 Task: Search one way flight ticket for 5 adults, 1 child, 2 infants in seat and 1 infant on lap in business from Casper: Casper Natrona County International Airport to Gillette: Gillette Campbell County Airport on 5-1-2023. Choice of flights is Southwest. Number of bags: 1 carry on bag. Price is upto 96000. Outbound departure time preference is 20:30.
Action: Mouse moved to (197, 348)
Screenshot: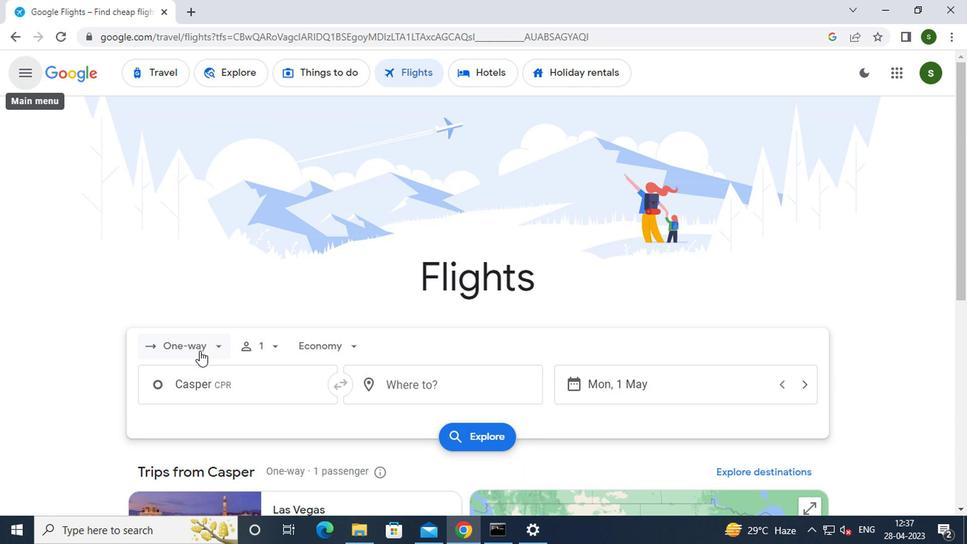 
Action: Mouse pressed left at (197, 348)
Screenshot: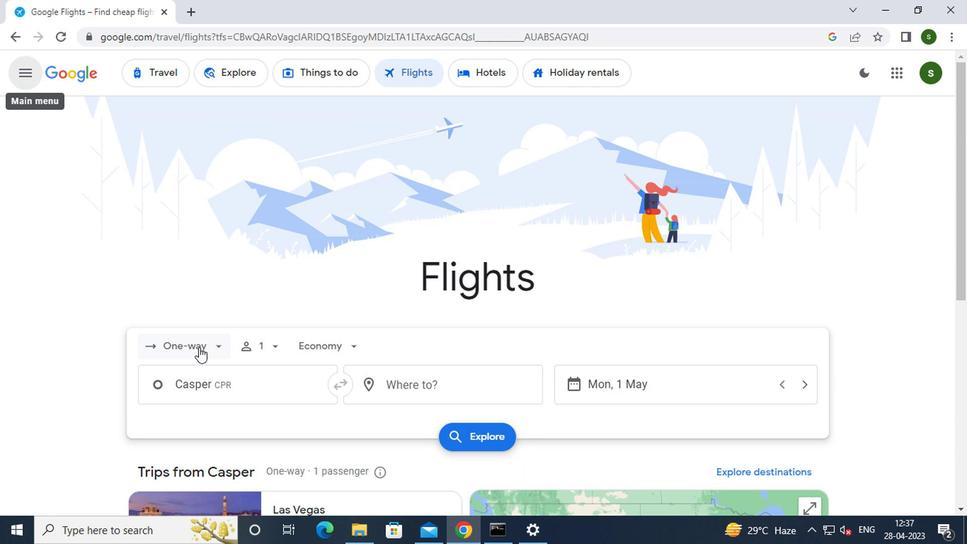 
Action: Mouse moved to (205, 417)
Screenshot: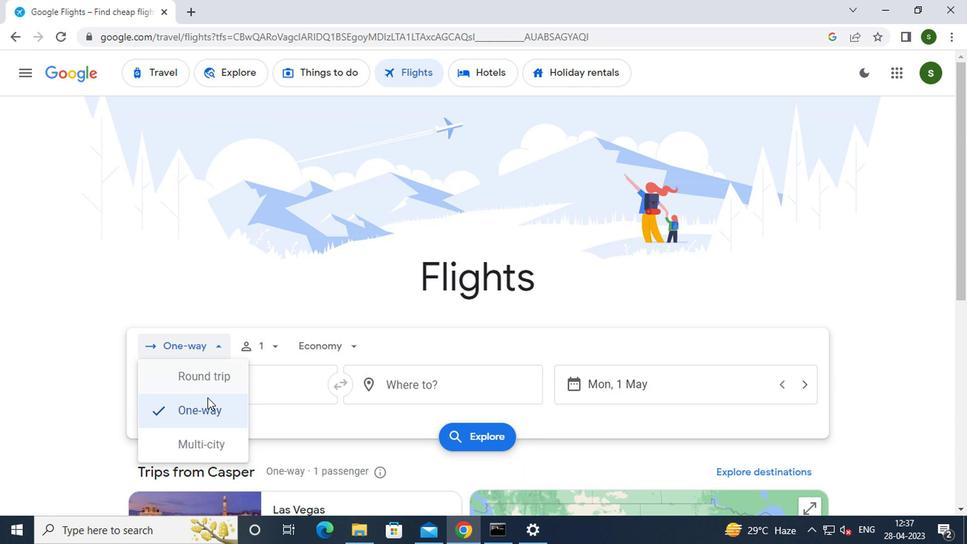 
Action: Mouse pressed left at (205, 417)
Screenshot: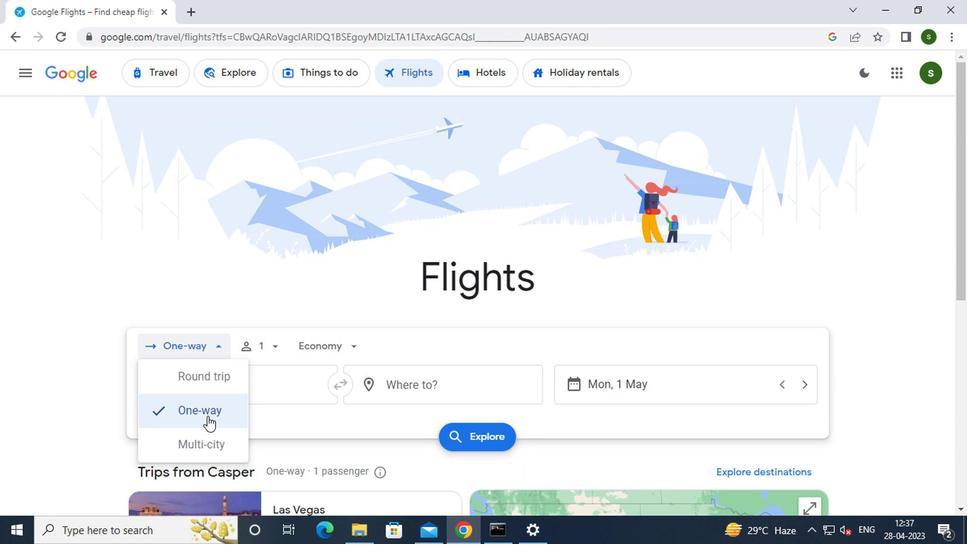 
Action: Mouse moved to (275, 345)
Screenshot: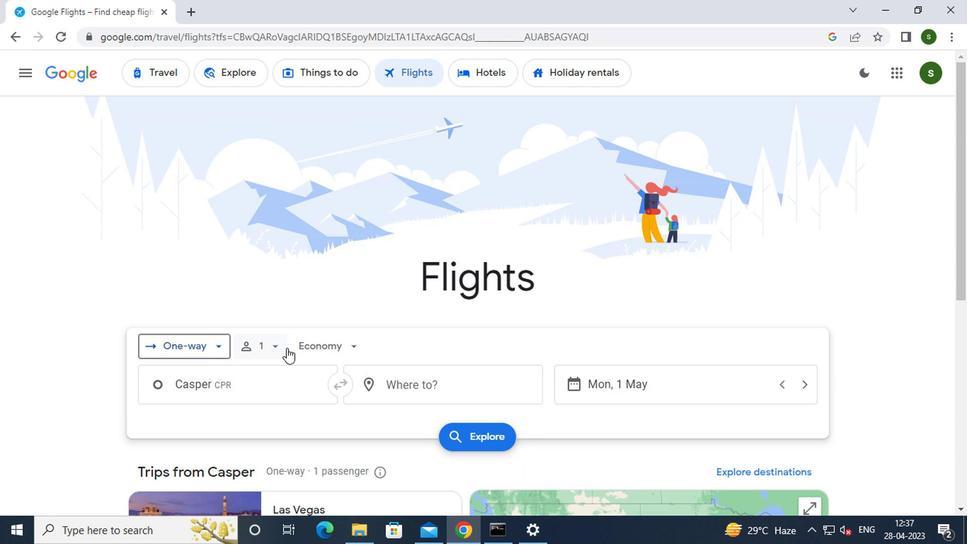 
Action: Mouse pressed left at (275, 345)
Screenshot: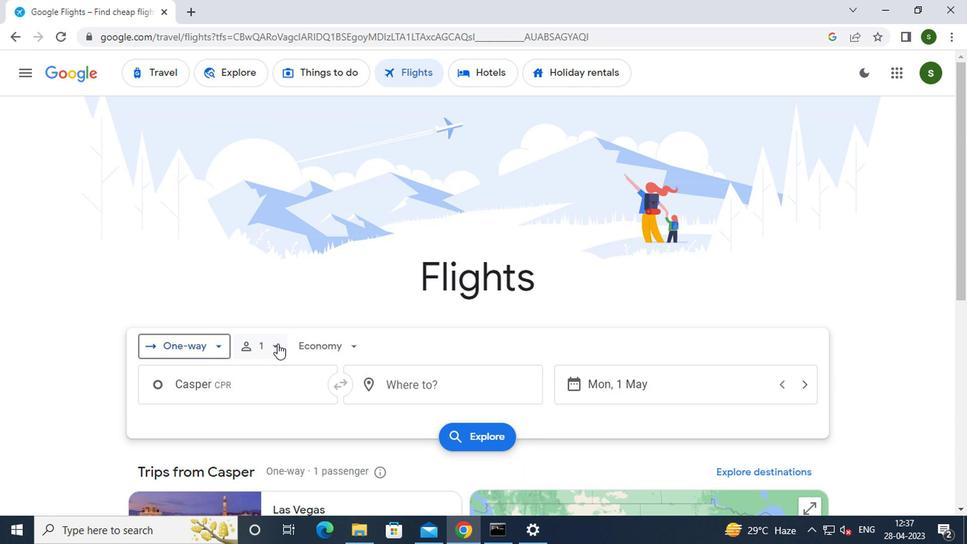 
Action: Mouse moved to (372, 380)
Screenshot: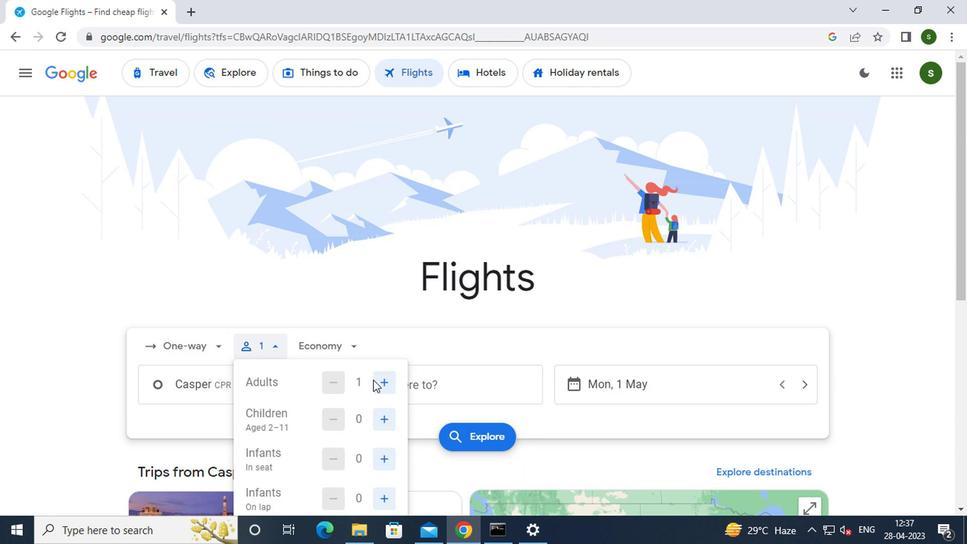 
Action: Mouse pressed left at (372, 380)
Screenshot: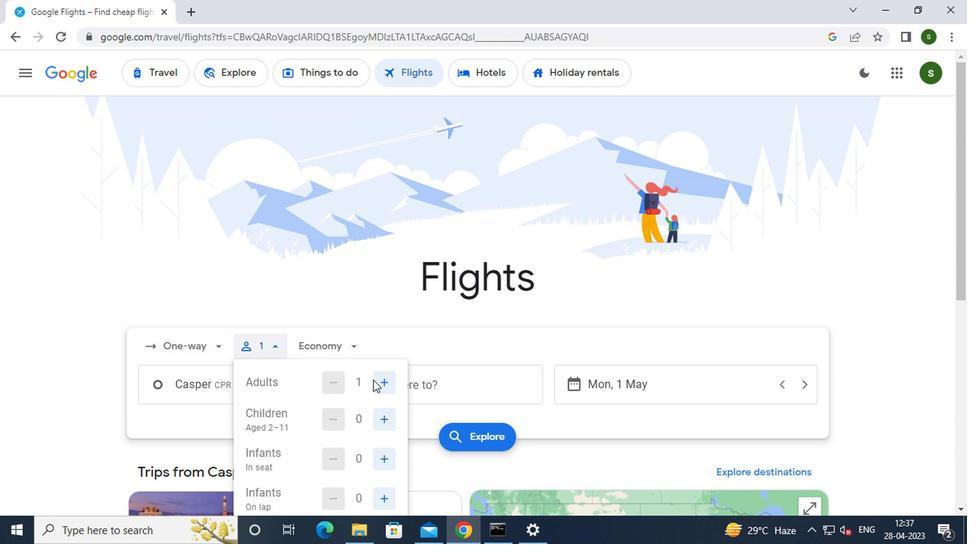 
Action: Mouse moved to (374, 380)
Screenshot: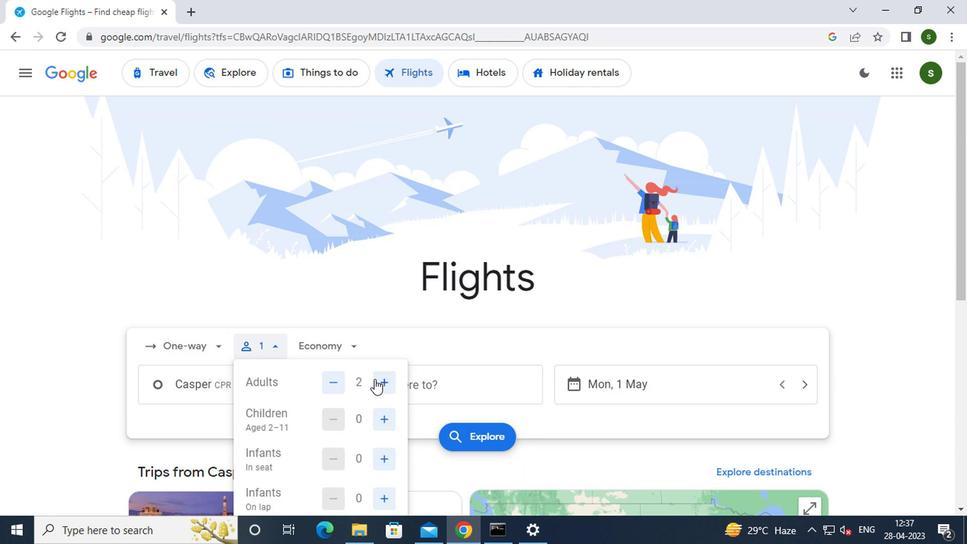 
Action: Mouse pressed left at (374, 380)
Screenshot: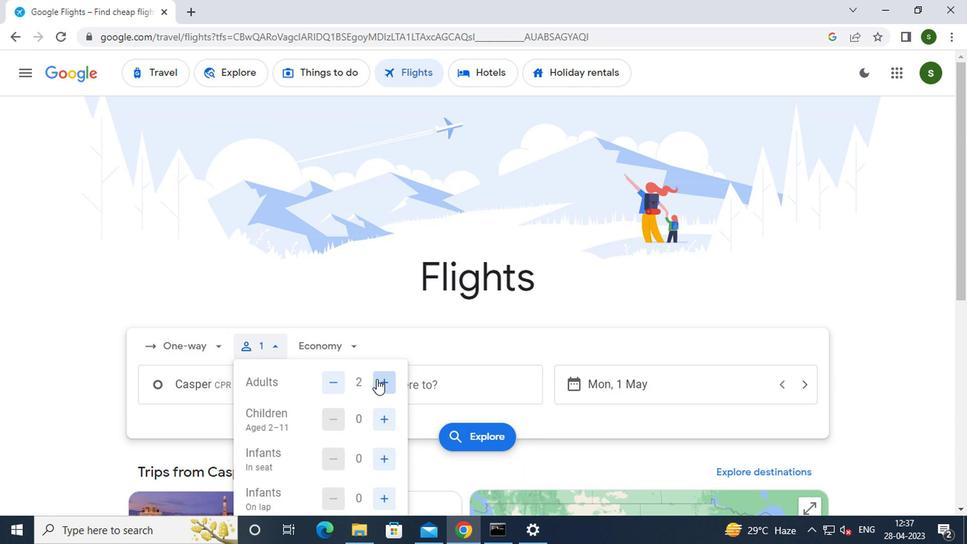 
Action: Mouse pressed left at (374, 380)
Screenshot: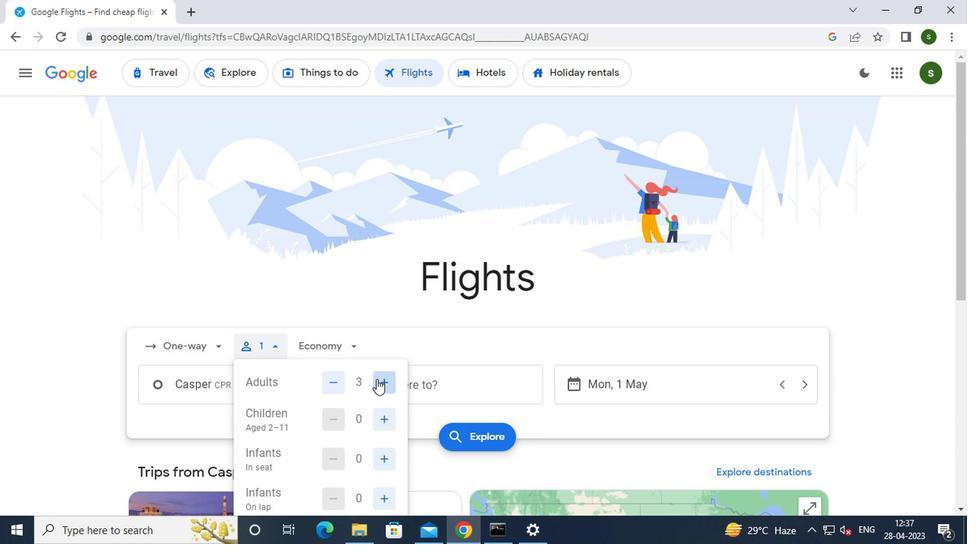 
Action: Mouse pressed left at (374, 380)
Screenshot: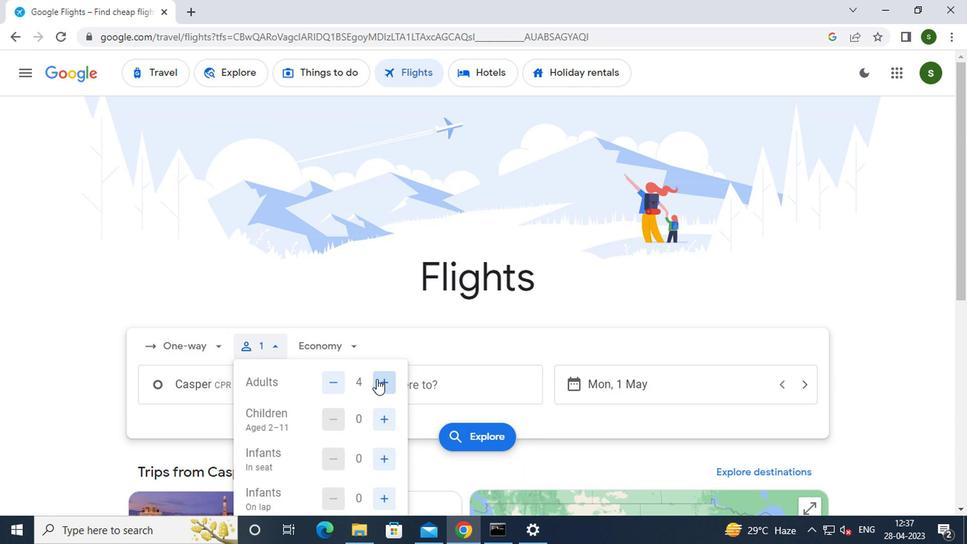 
Action: Mouse moved to (390, 421)
Screenshot: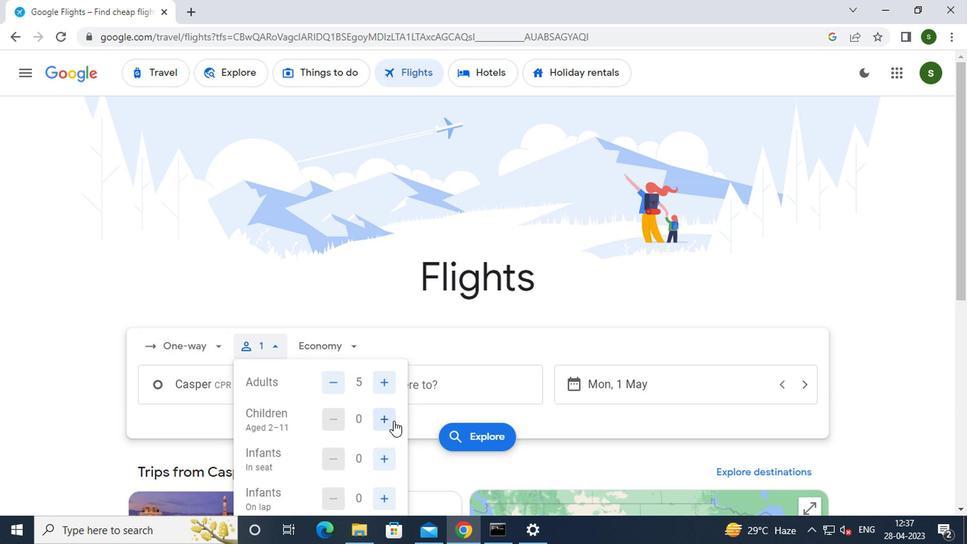 
Action: Mouse pressed left at (390, 421)
Screenshot: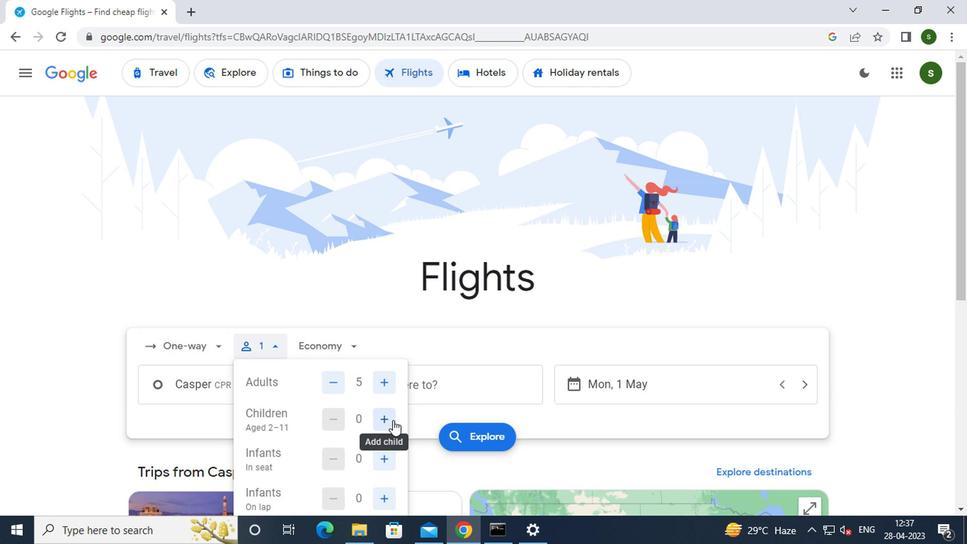 
Action: Mouse moved to (387, 454)
Screenshot: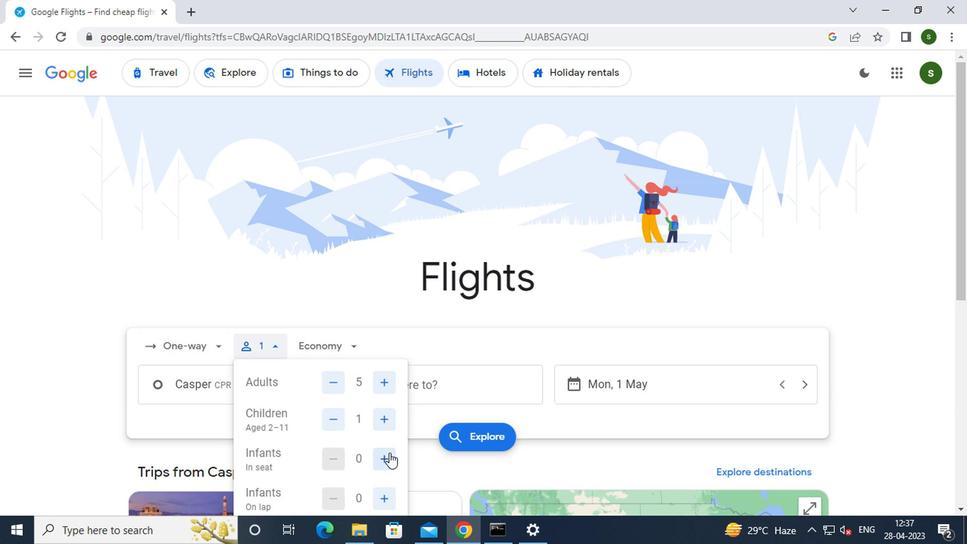 
Action: Mouse pressed left at (387, 454)
Screenshot: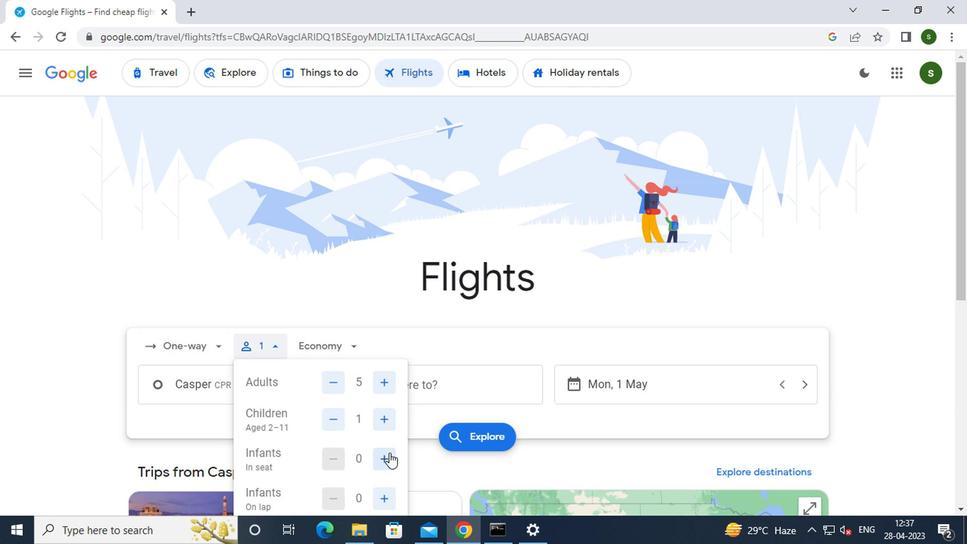 
Action: Mouse pressed left at (387, 454)
Screenshot: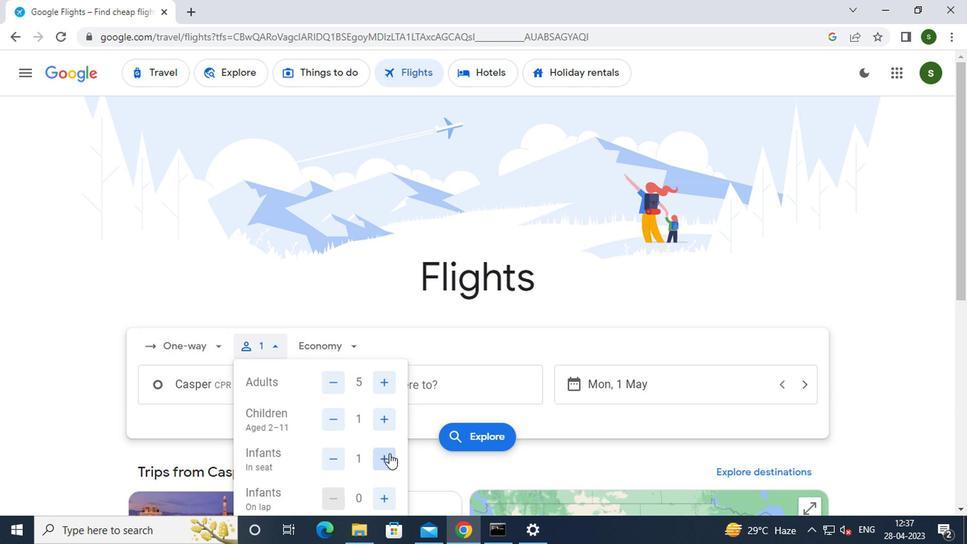 
Action: Mouse moved to (381, 497)
Screenshot: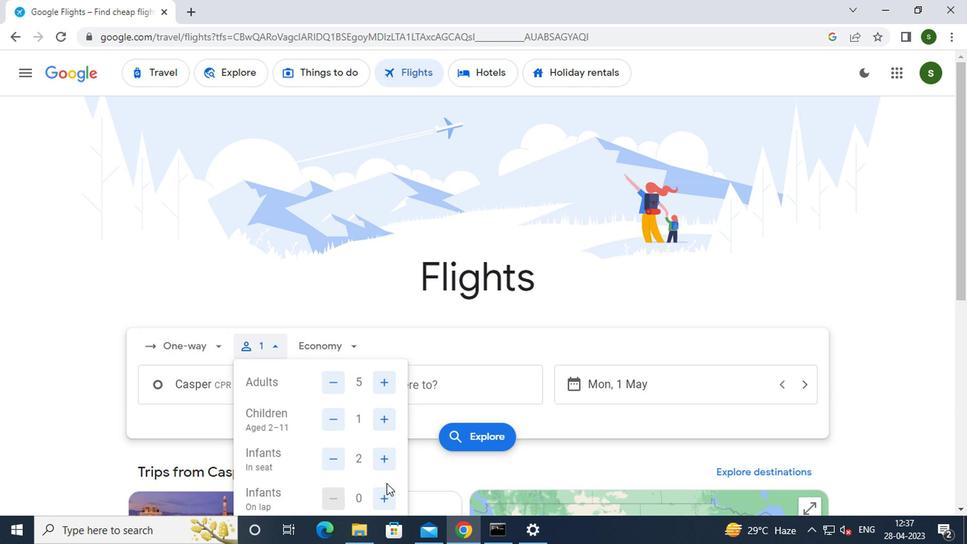 
Action: Mouse pressed left at (381, 497)
Screenshot: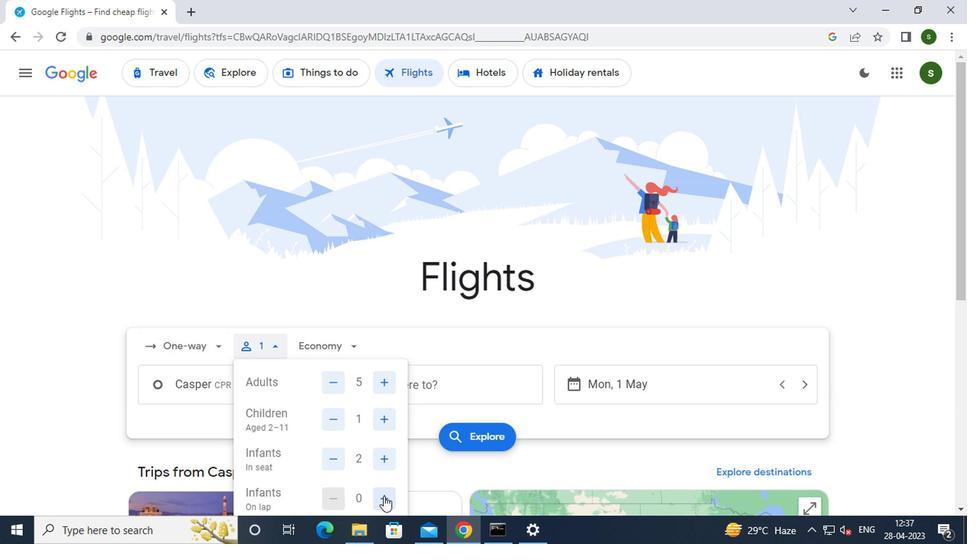 
Action: Mouse moved to (352, 348)
Screenshot: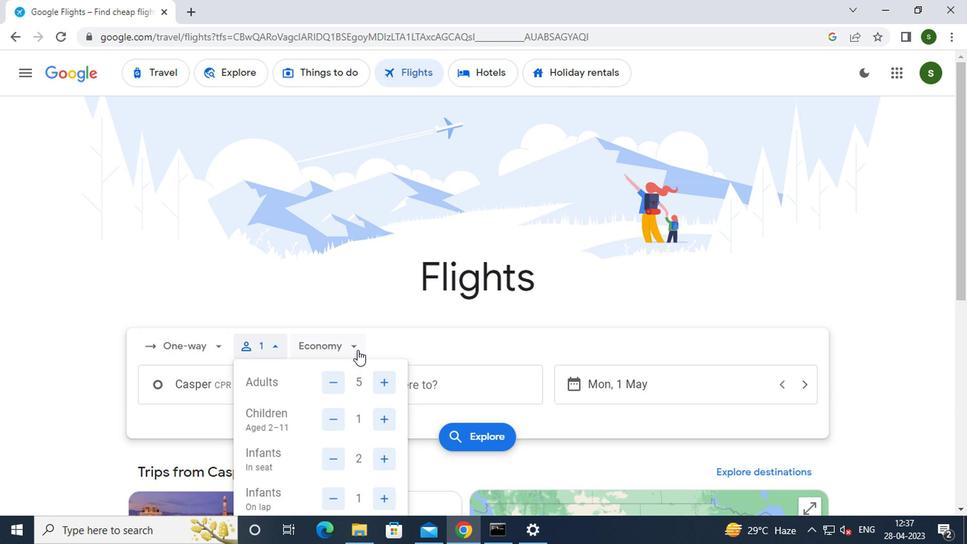 
Action: Mouse pressed left at (352, 348)
Screenshot: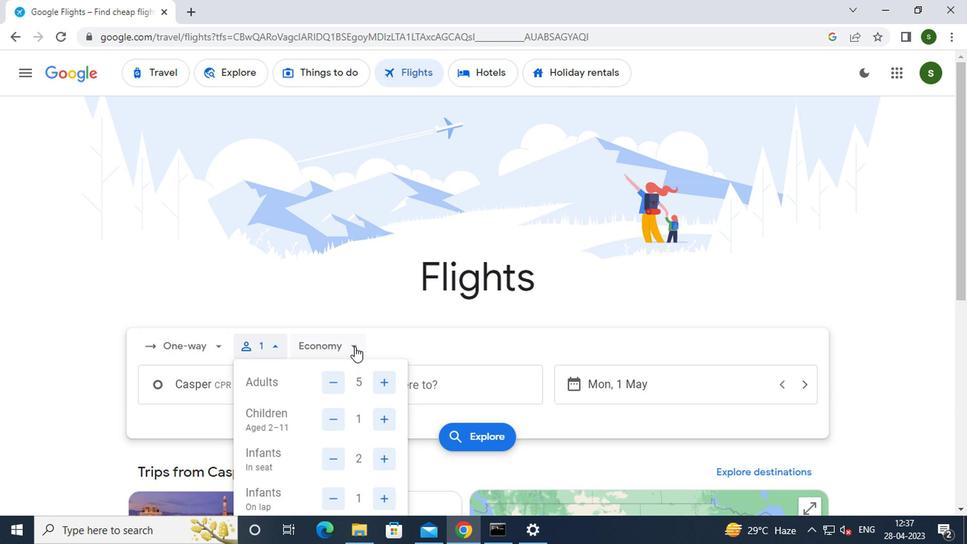 
Action: Mouse moved to (373, 447)
Screenshot: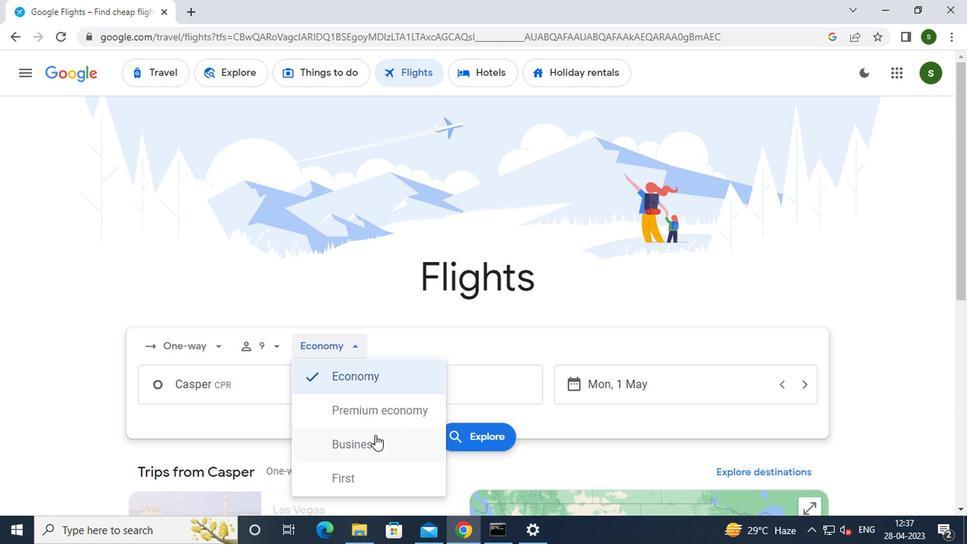 
Action: Mouse pressed left at (373, 447)
Screenshot: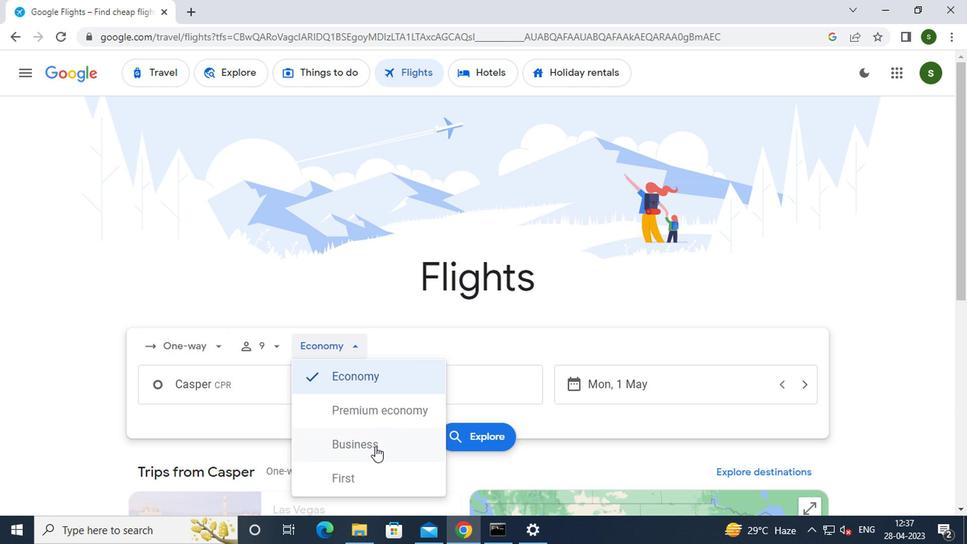 
Action: Mouse moved to (252, 395)
Screenshot: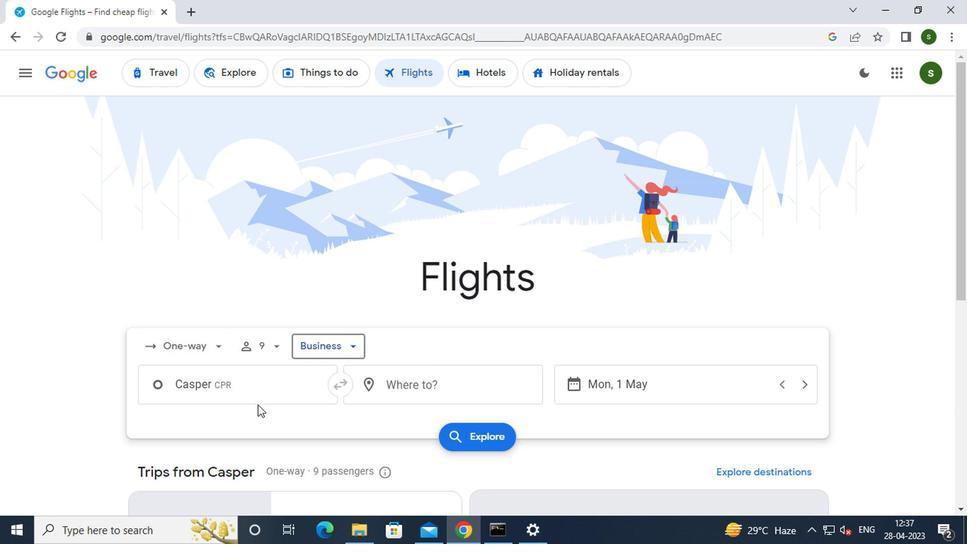 
Action: Mouse pressed left at (252, 395)
Screenshot: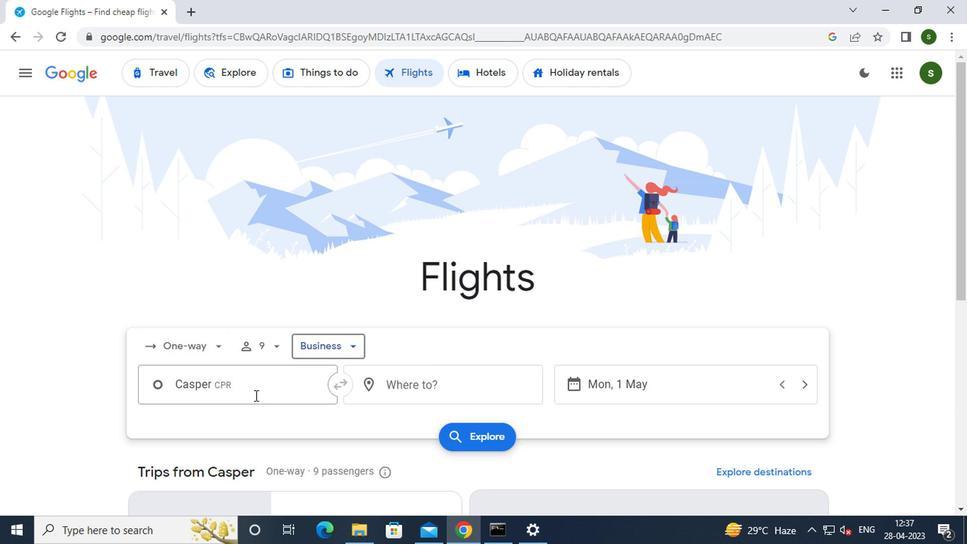 
Action: Mouse moved to (254, 393)
Screenshot: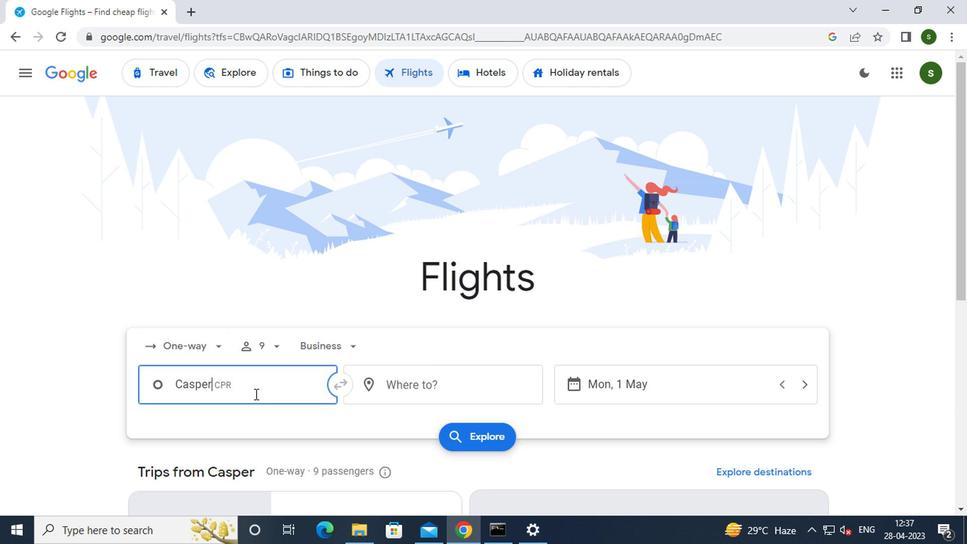 
Action: Key pressed <Key.backspace>c<Key.caps_lock>aspr<Key.backspace>
Screenshot: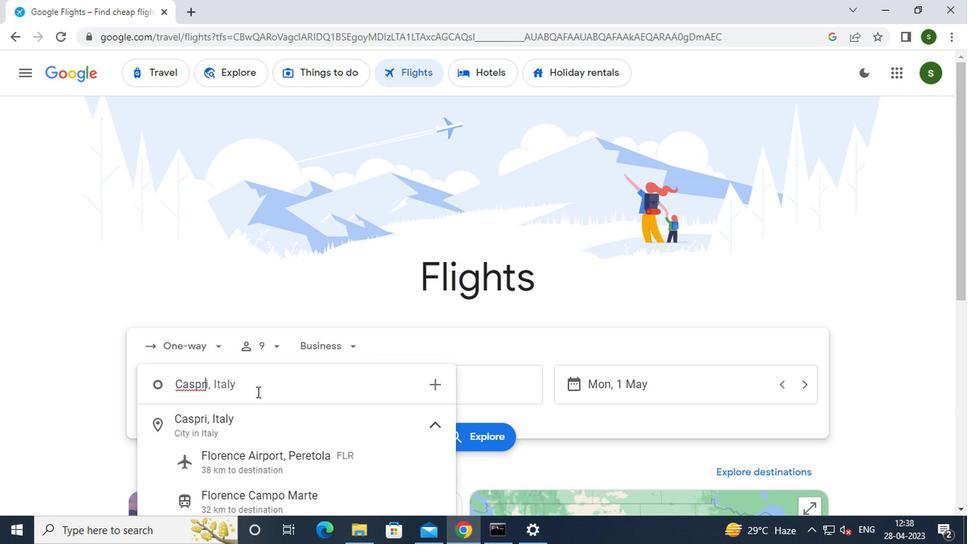 
Action: Mouse moved to (301, 460)
Screenshot: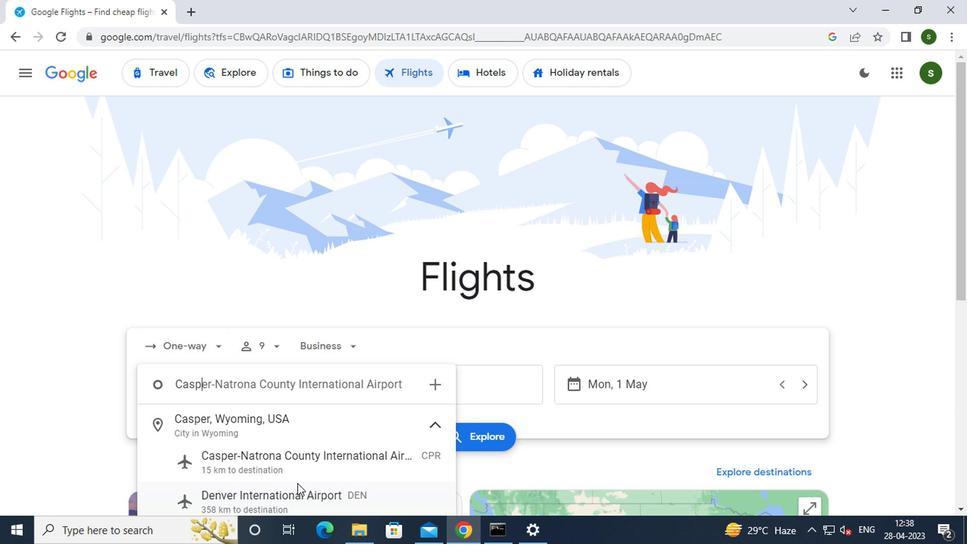 
Action: Mouse pressed left at (301, 460)
Screenshot: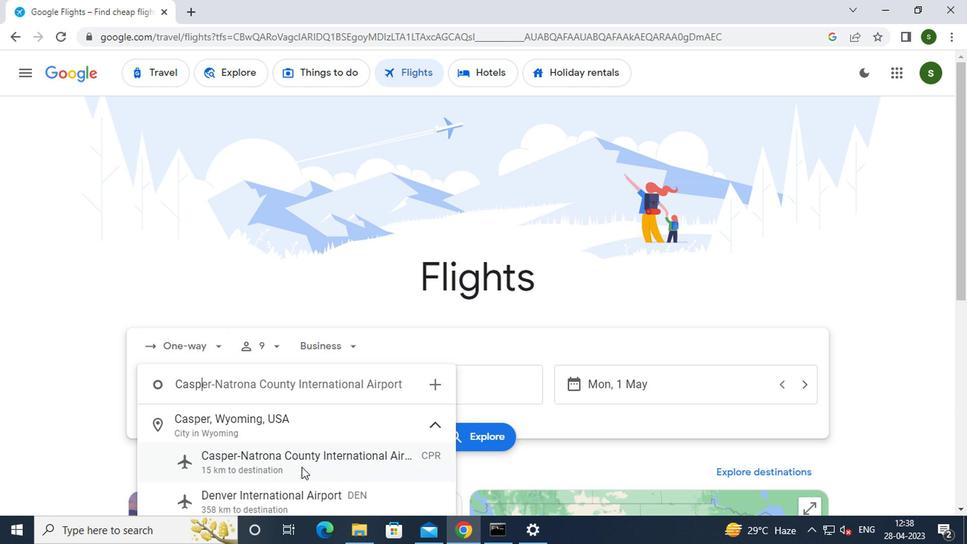 
Action: Mouse moved to (427, 379)
Screenshot: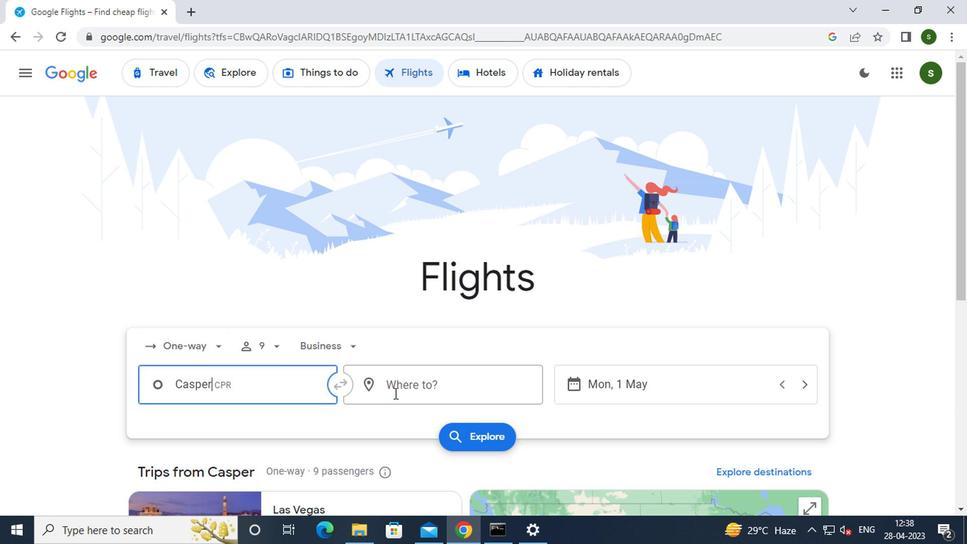 
Action: Mouse pressed left at (427, 379)
Screenshot: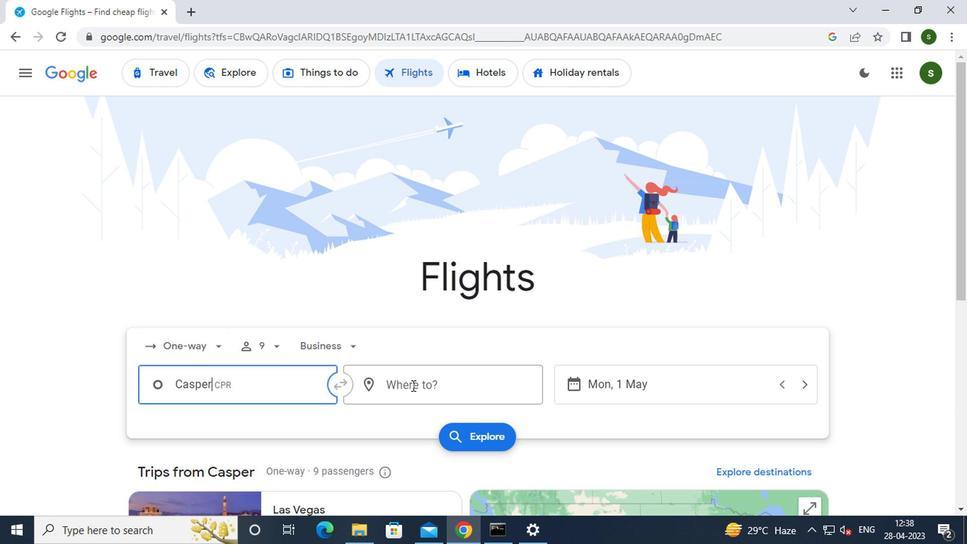 
Action: Key pressed <Key.caps_lock>g<Key.caps_lock>illette<Key.enter>
Screenshot: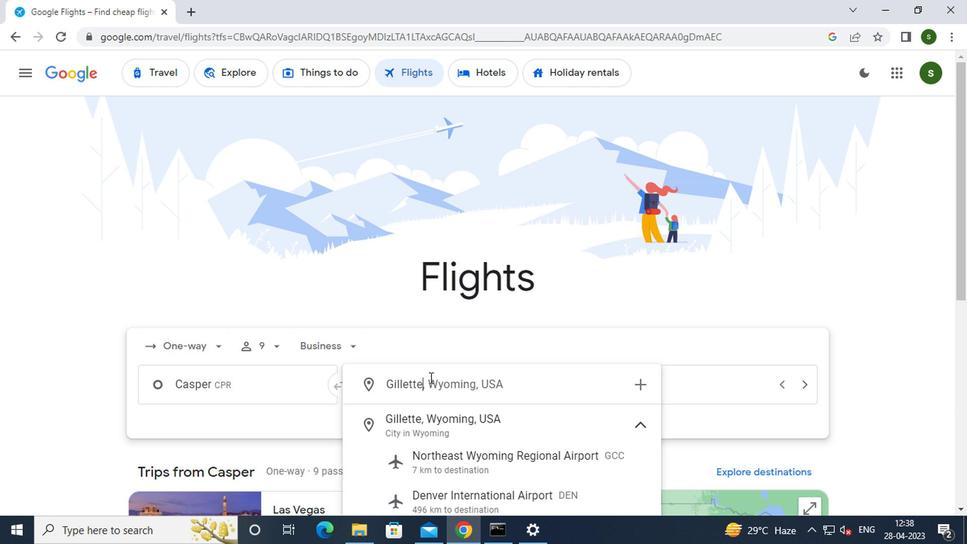 
Action: Mouse moved to (690, 385)
Screenshot: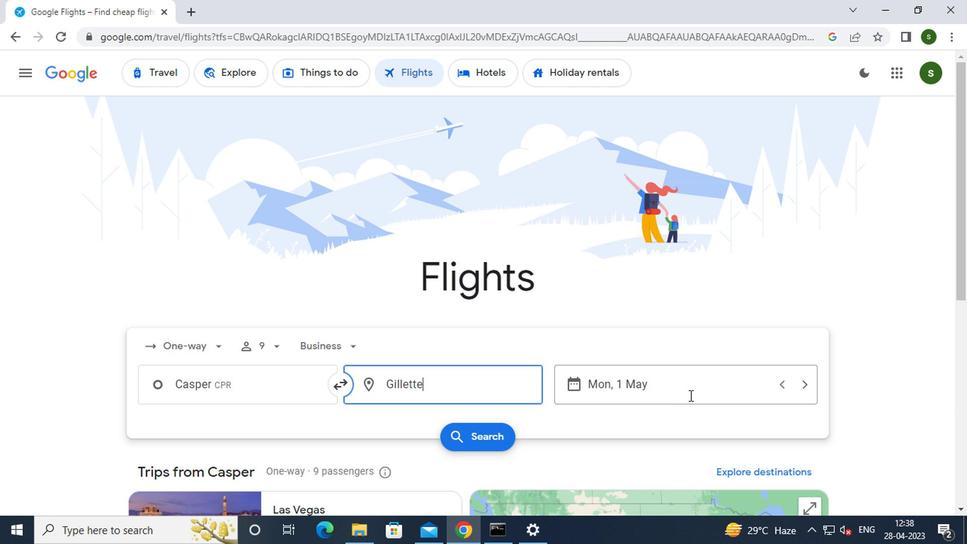 
Action: Mouse pressed left at (690, 385)
Screenshot: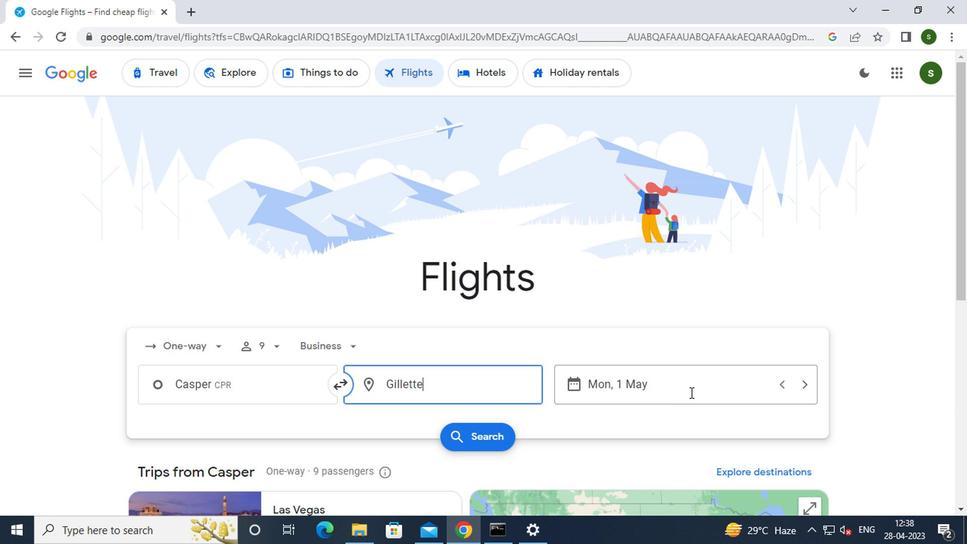 
Action: Mouse moved to (618, 262)
Screenshot: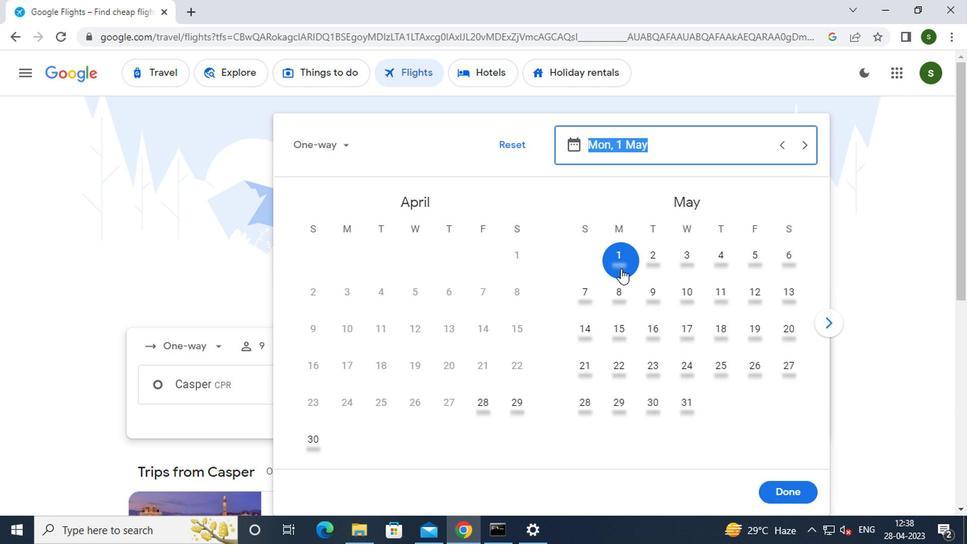 
Action: Mouse pressed left at (618, 262)
Screenshot: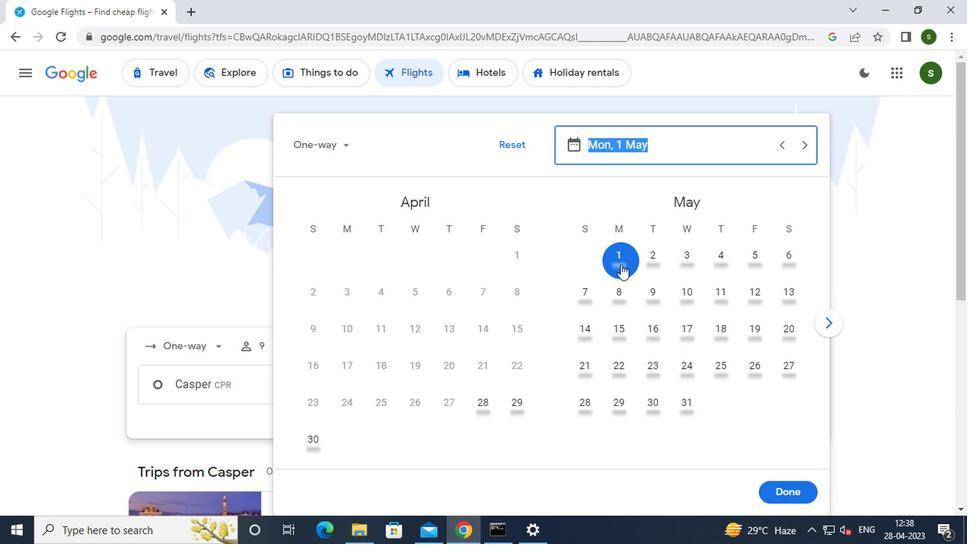 
Action: Mouse moved to (773, 495)
Screenshot: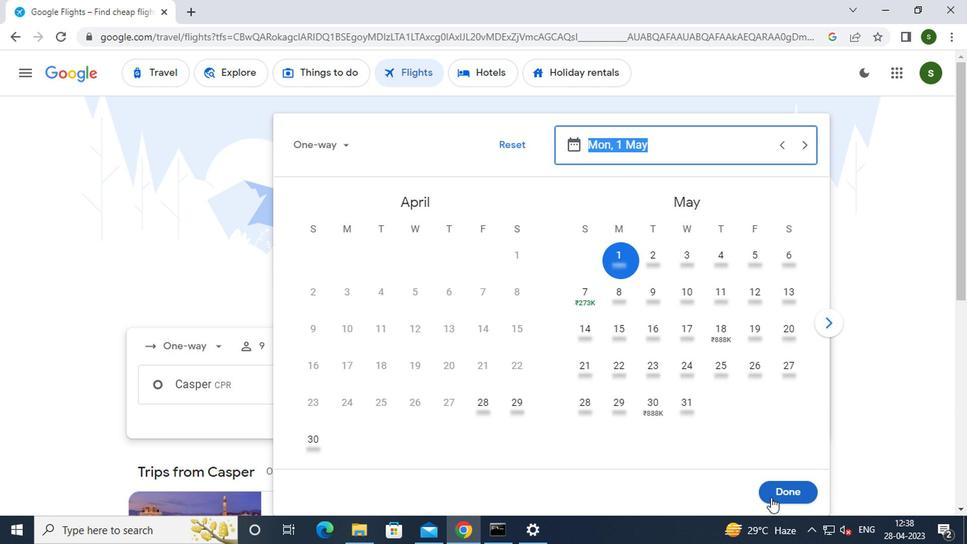 
Action: Mouse pressed left at (773, 495)
Screenshot: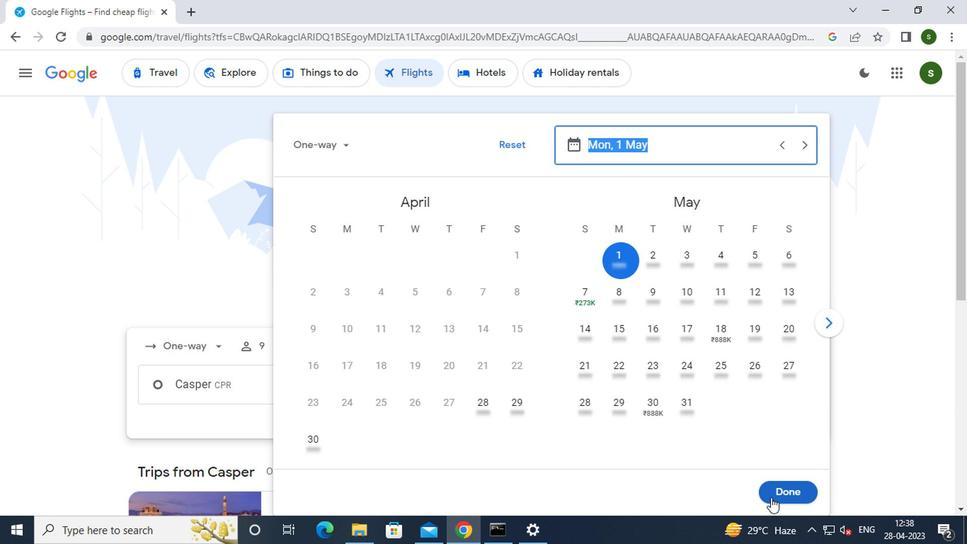 
Action: Mouse moved to (499, 428)
Screenshot: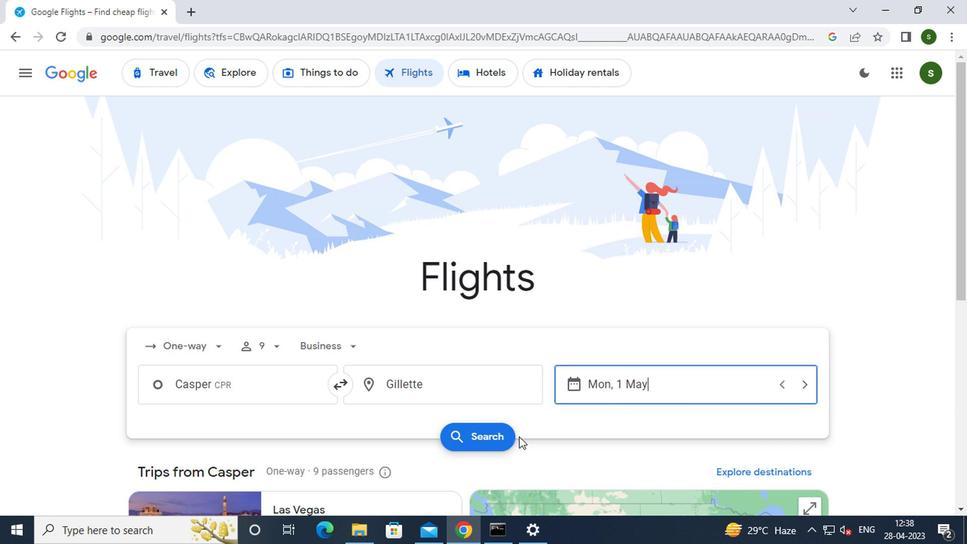 
Action: Mouse pressed left at (499, 428)
Screenshot: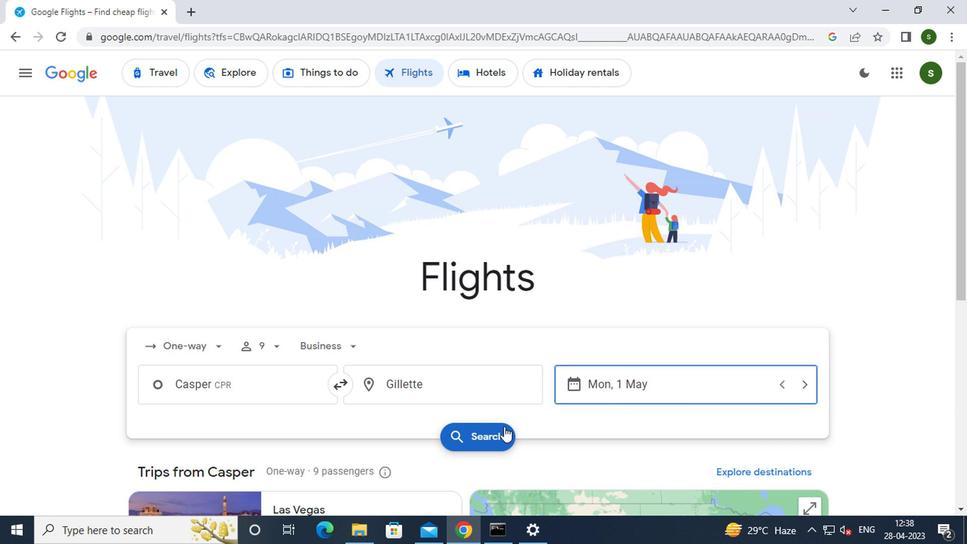 
Action: Mouse moved to (163, 210)
Screenshot: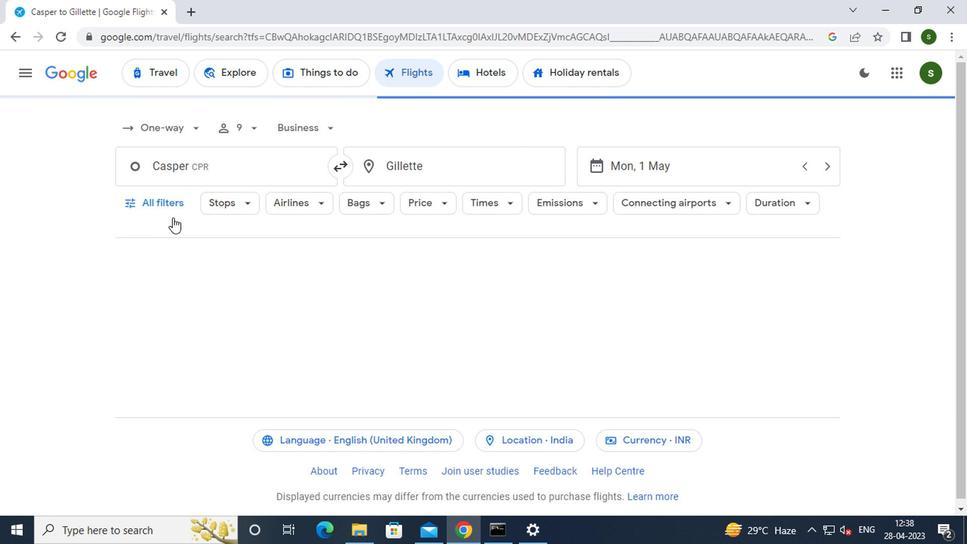 
Action: Mouse pressed left at (163, 210)
Screenshot: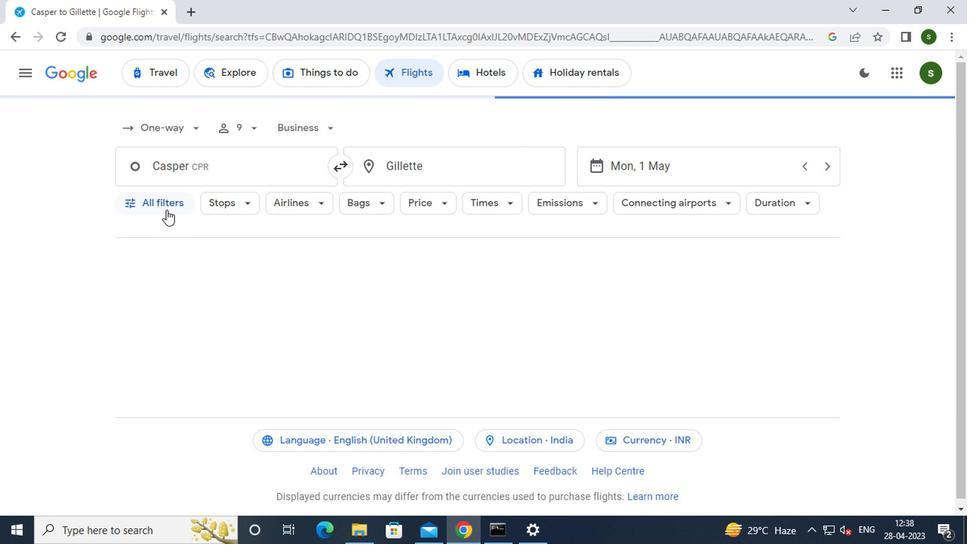 
Action: Mouse moved to (259, 316)
Screenshot: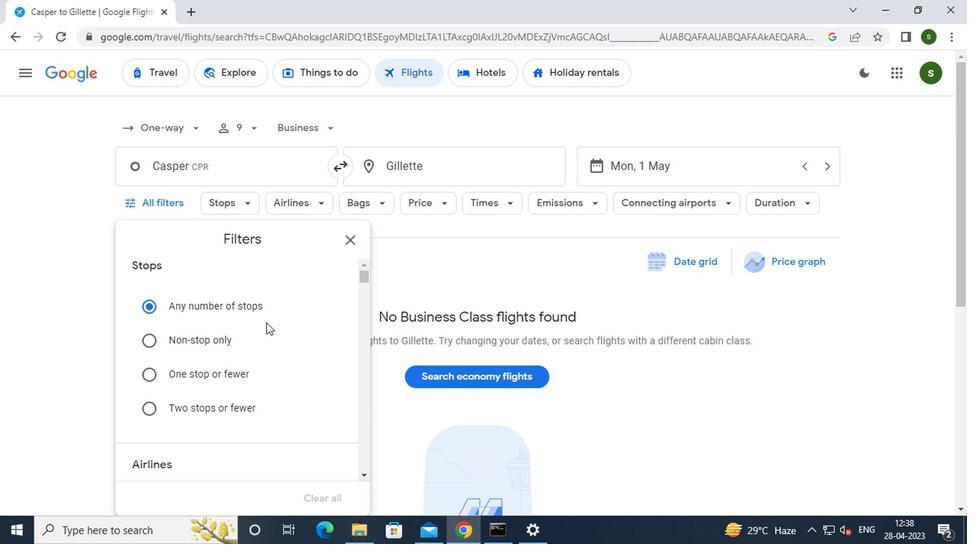 
Action: Mouse scrolled (259, 315) with delta (0, -1)
Screenshot: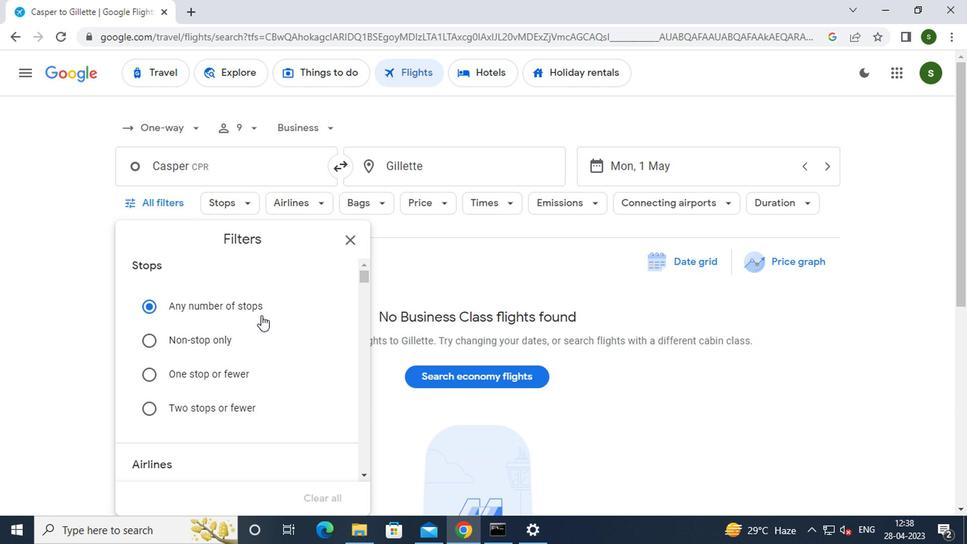 
Action: Mouse scrolled (259, 315) with delta (0, -1)
Screenshot: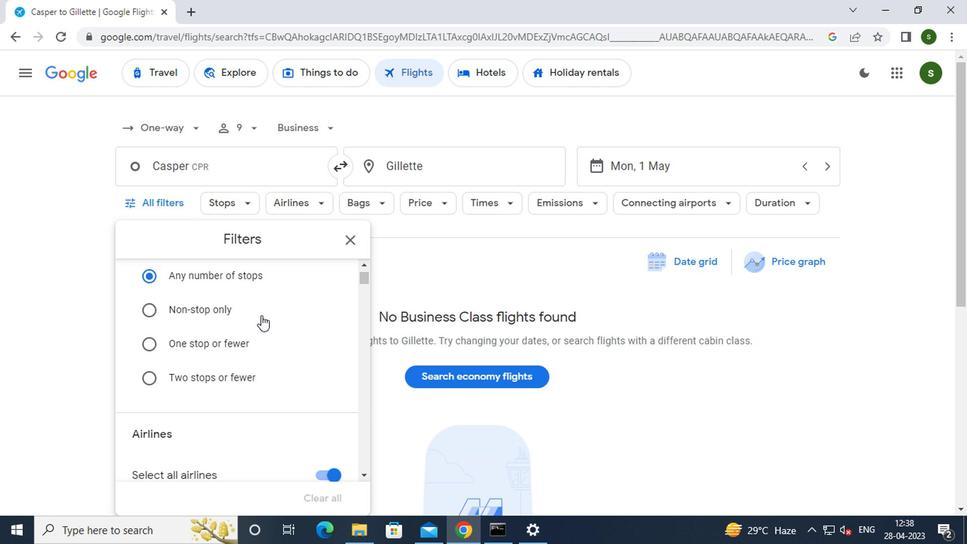 
Action: Mouse moved to (325, 364)
Screenshot: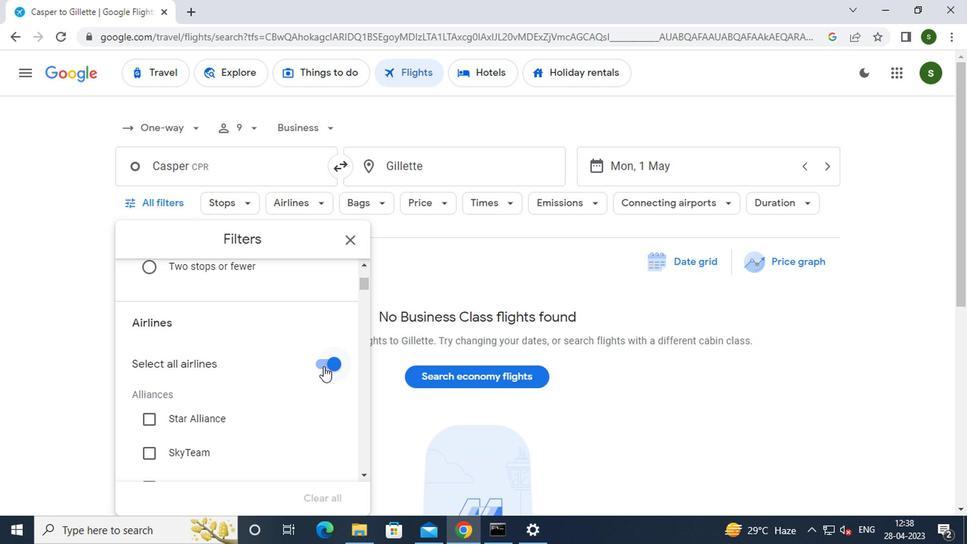 
Action: Mouse pressed left at (325, 364)
Screenshot: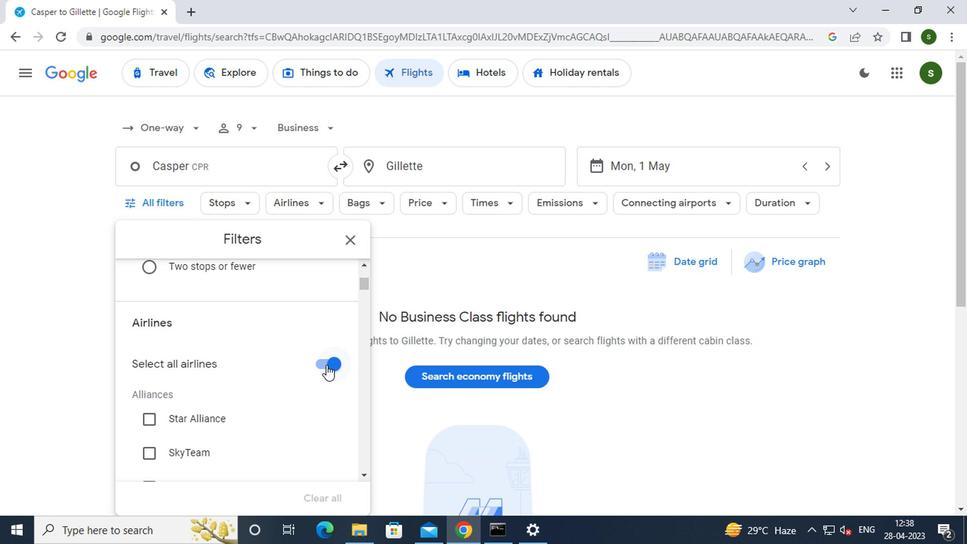 
Action: Mouse moved to (257, 339)
Screenshot: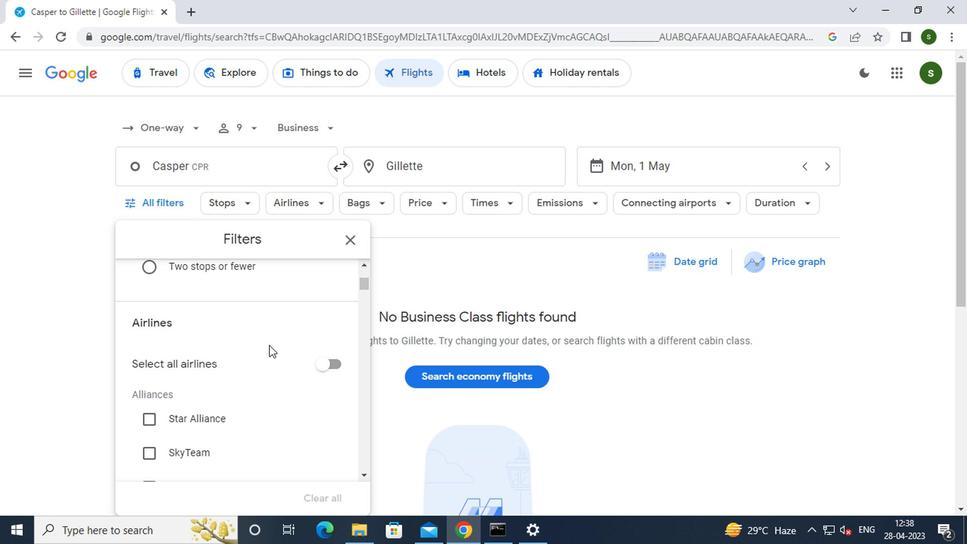 
Action: Mouse scrolled (257, 338) with delta (0, -1)
Screenshot: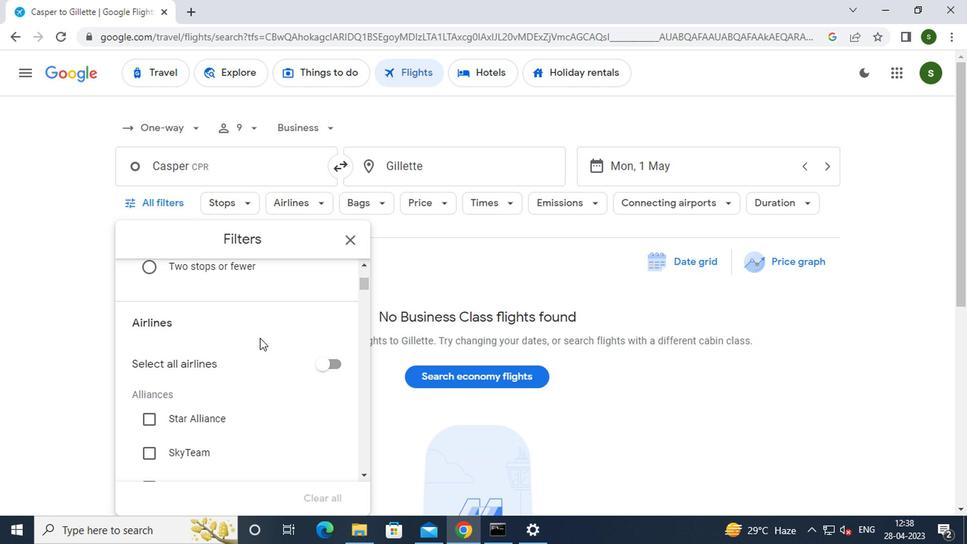 
Action: Mouse scrolled (257, 338) with delta (0, -1)
Screenshot: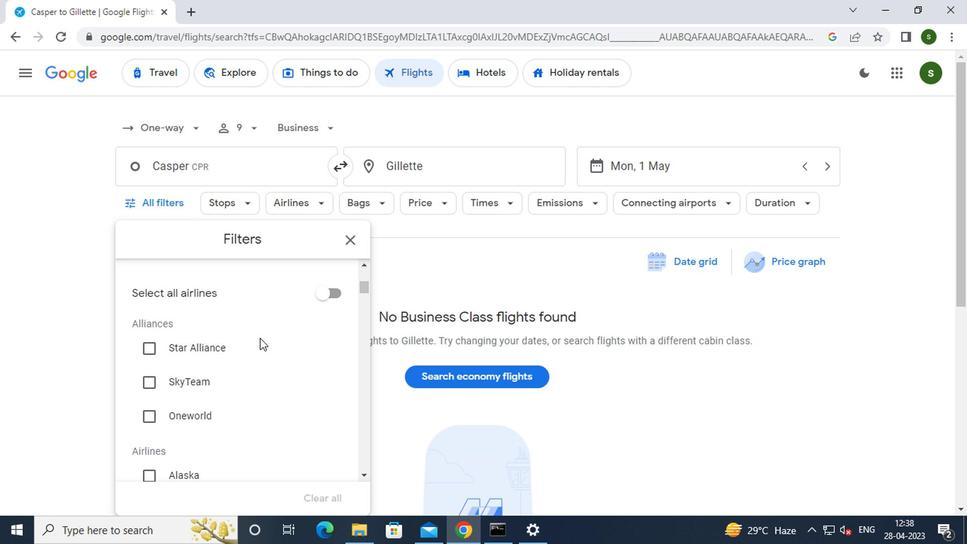 
Action: Mouse scrolled (257, 338) with delta (0, -1)
Screenshot: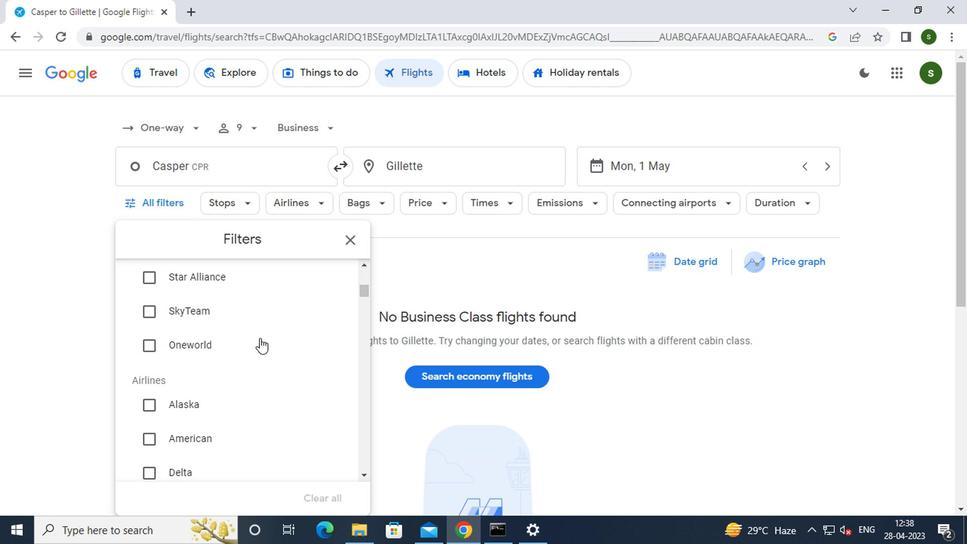 
Action: Mouse scrolled (257, 338) with delta (0, -1)
Screenshot: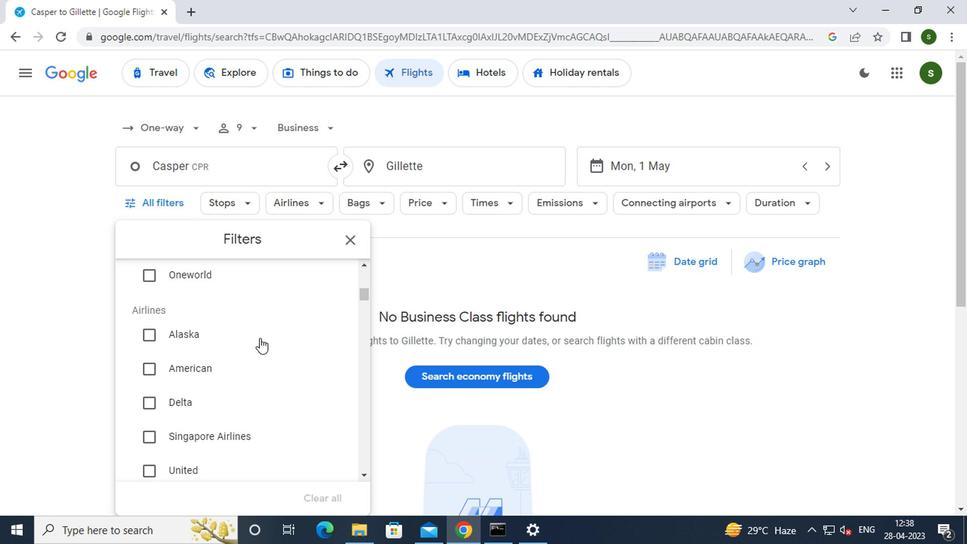 
Action: Mouse scrolled (257, 338) with delta (0, -1)
Screenshot: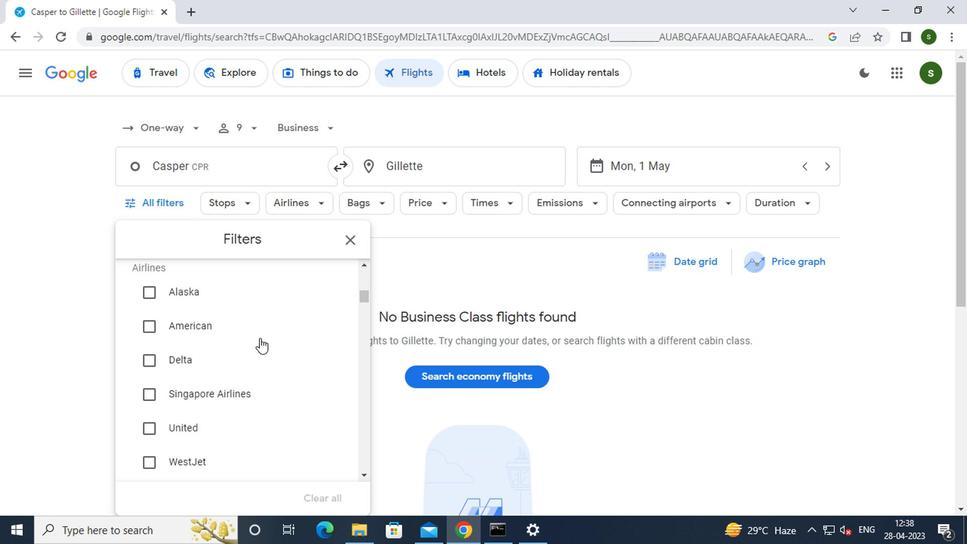 
Action: Mouse scrolled (257, 338) with delta (0, -1)
Screenshot: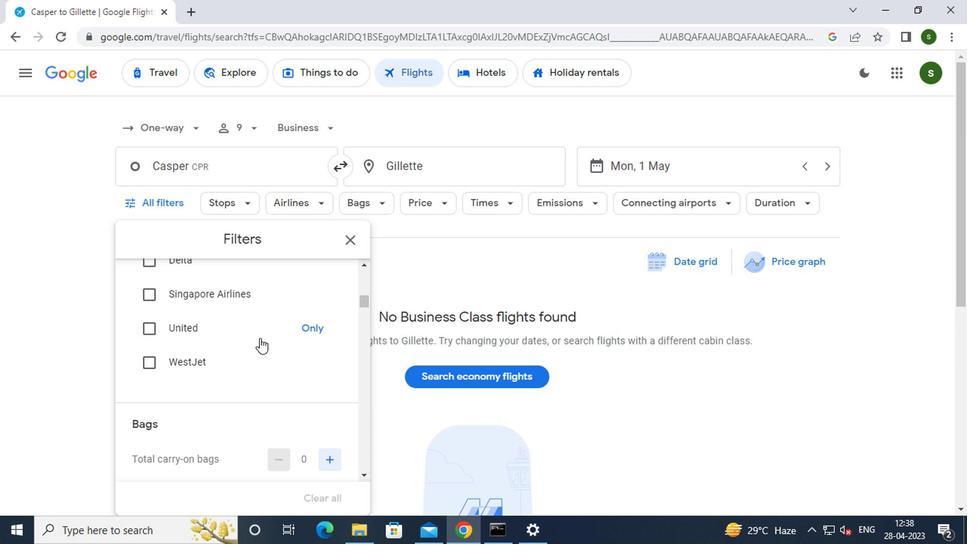 
Action: Mouse scrolled (257, 338) with delta (0, -1)
Screenshot: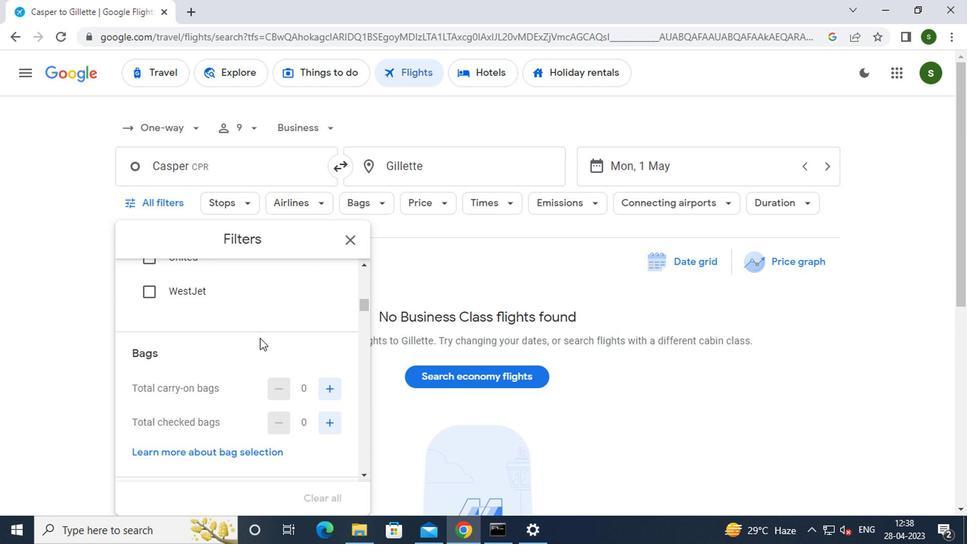 
Action: Mouse scrolled (257, 338) with delta (0, -1)
Screenshot: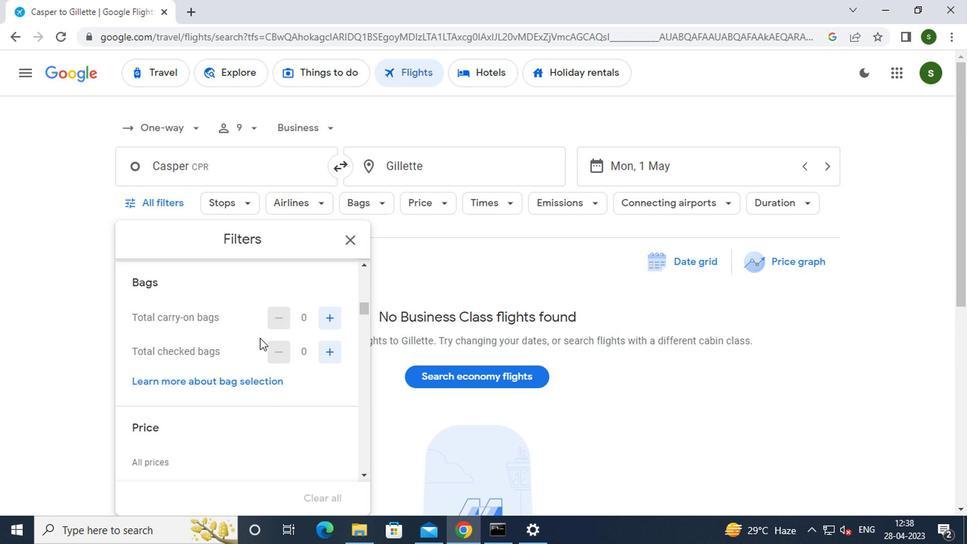 
Action: Mouse moved to (323, 292)
Screenshot: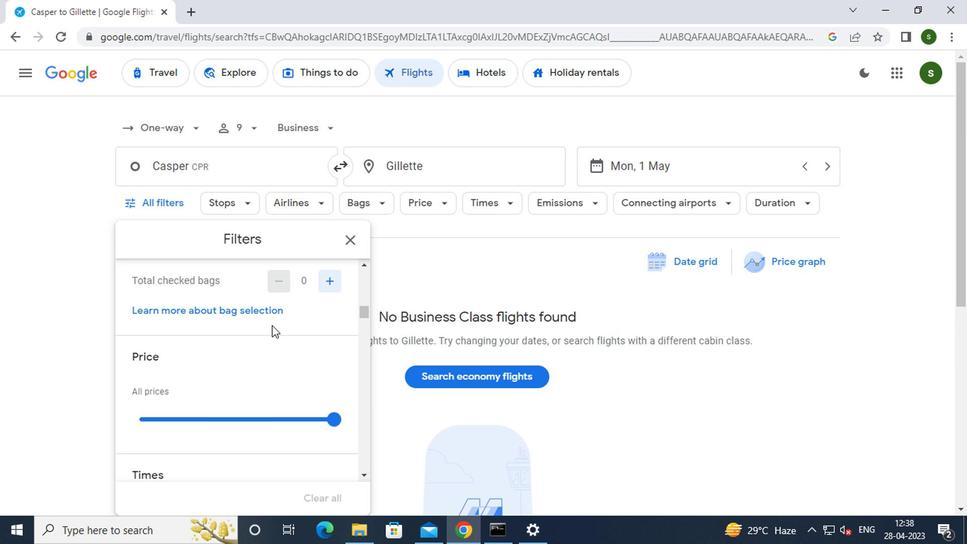
Action: Mouse scrolled (323, 293) with delta (0, 0)
Screenshot: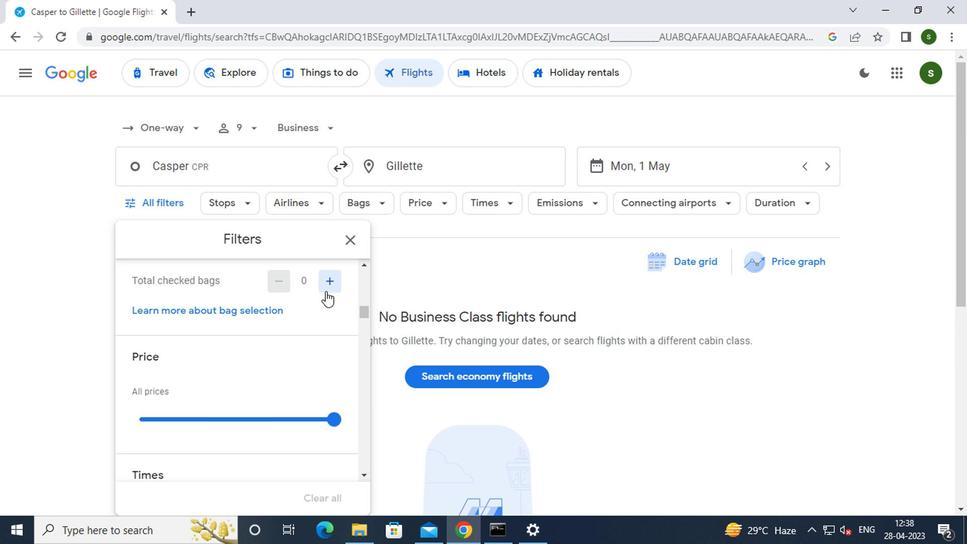 
Action: Mouse moved to (322, 314)
Screenshot: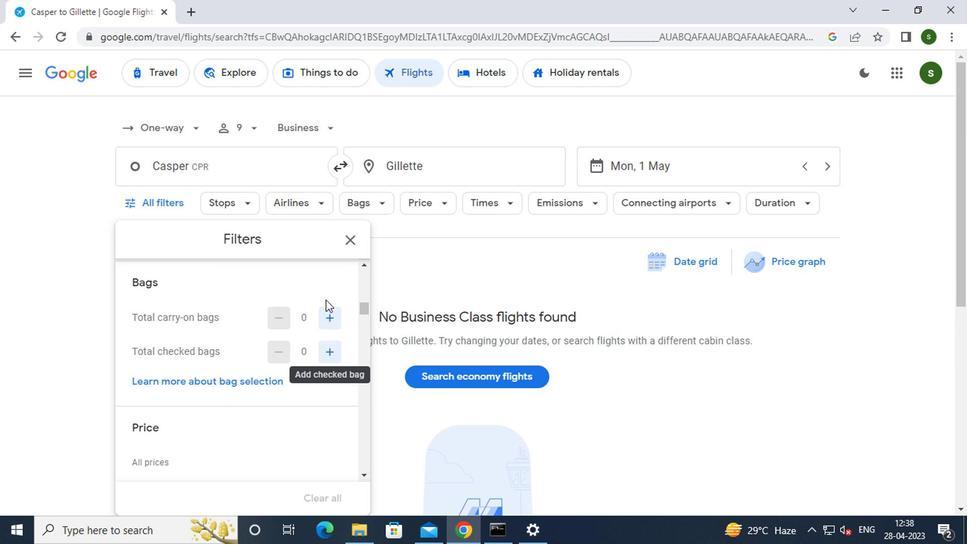 
Action: Mouse pressed left at (322, 314)
Screenshot: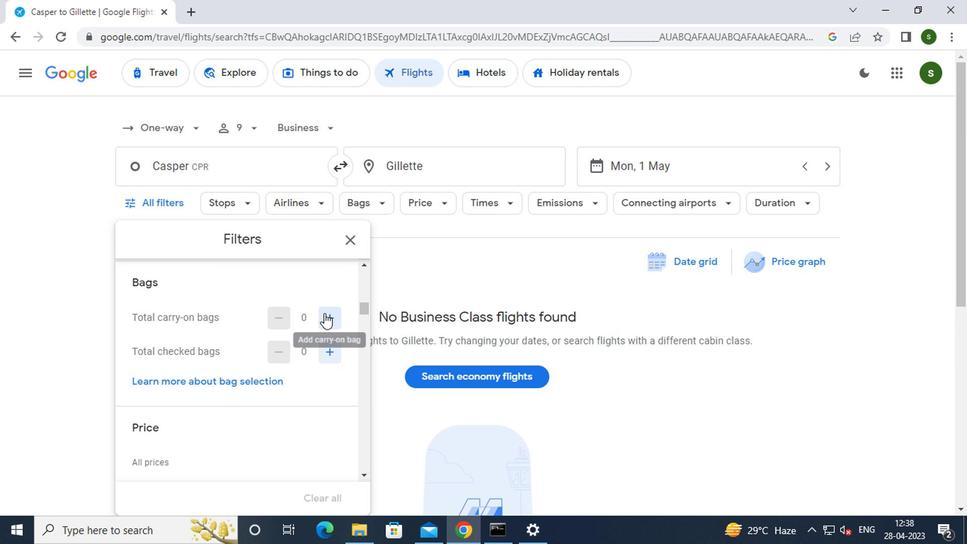 
Action: Mouse moved to (263, 352)
Screenshot: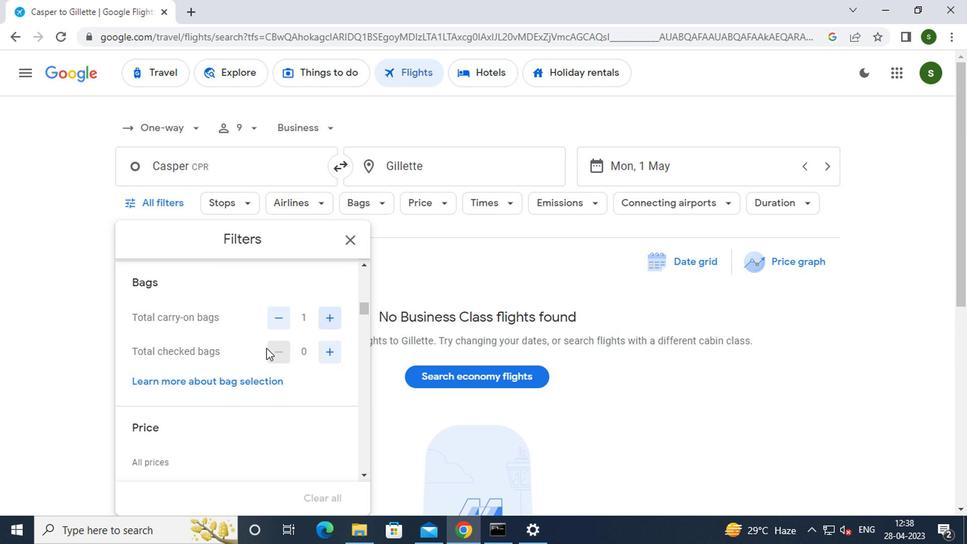 
Action: Mouse scrolled (263, 352) with delta (0, 0)
Screenshot: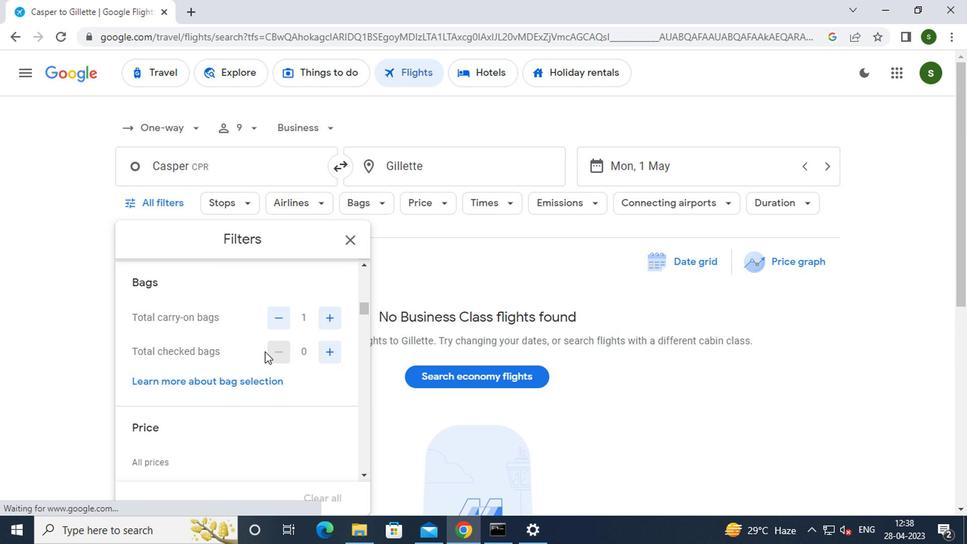 
Action: Mouse scrolled (263, 352) with delta (0, 0)
Screenshot: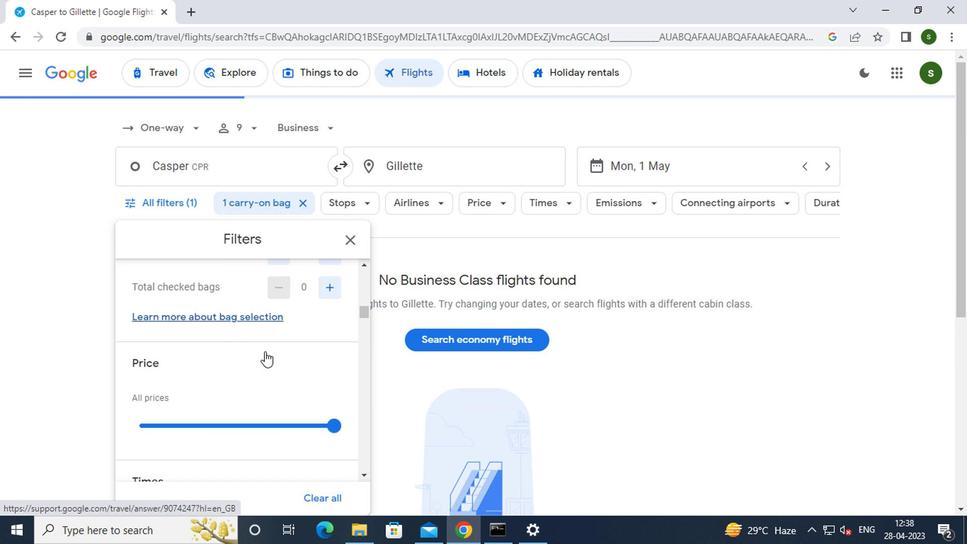 
Action: Mouse moved to (327, 348)
Screenshot: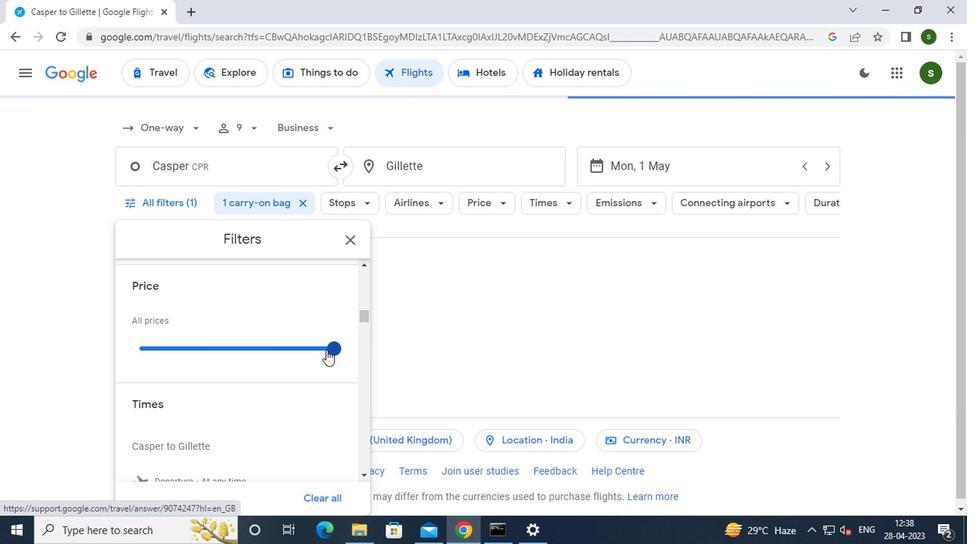 
Action: Mouse pressed left at (327, 348)
Screenshot: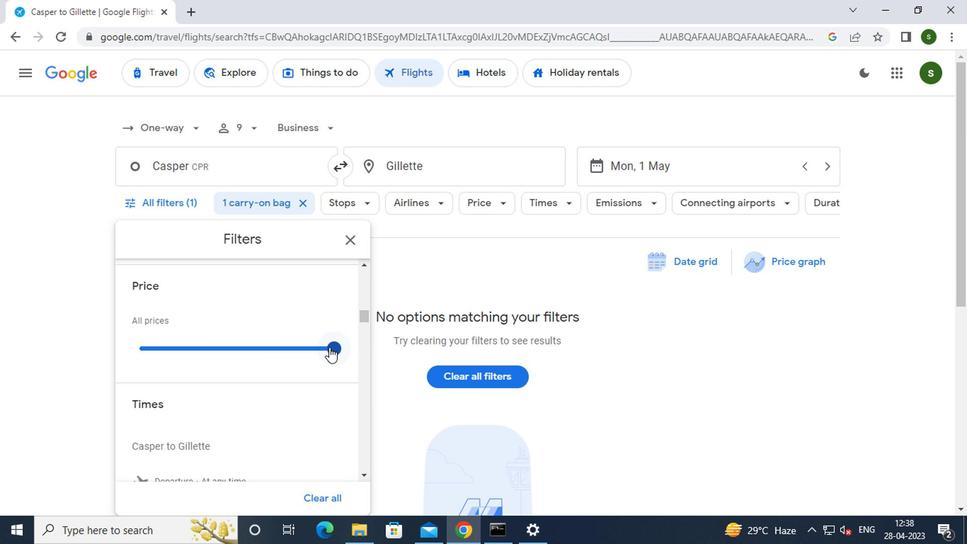
Action: Mouse moved to (322, 378)
Screenshot: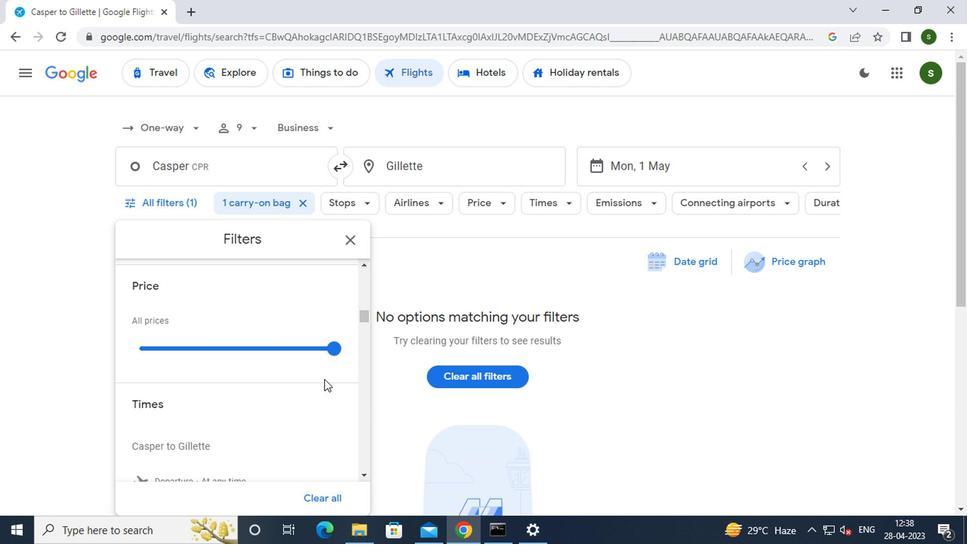 
Action: Mouse scrolled (322, 377) with delta (0, 0)
Screenshot: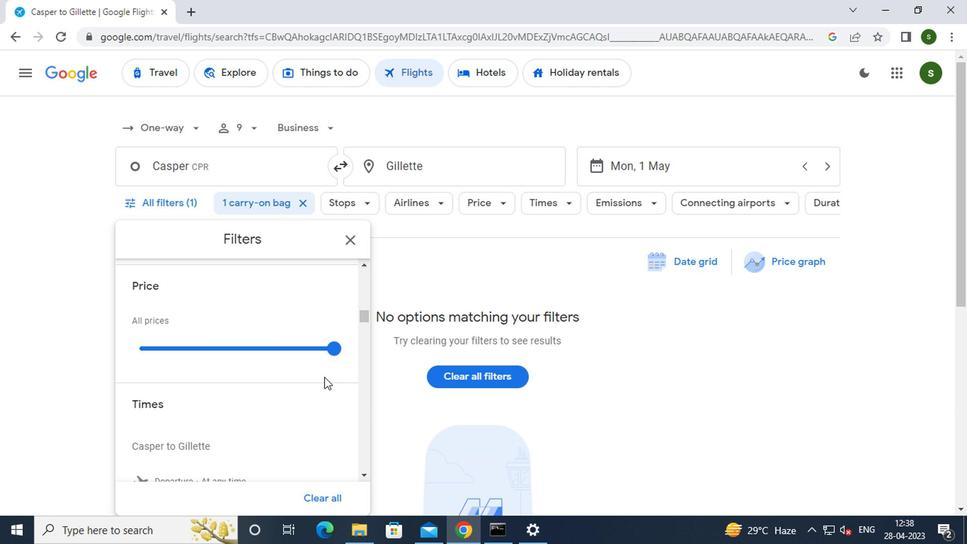 
Action: Mouse scrolled (322, 377) with delta (0, 0)
Screenshot: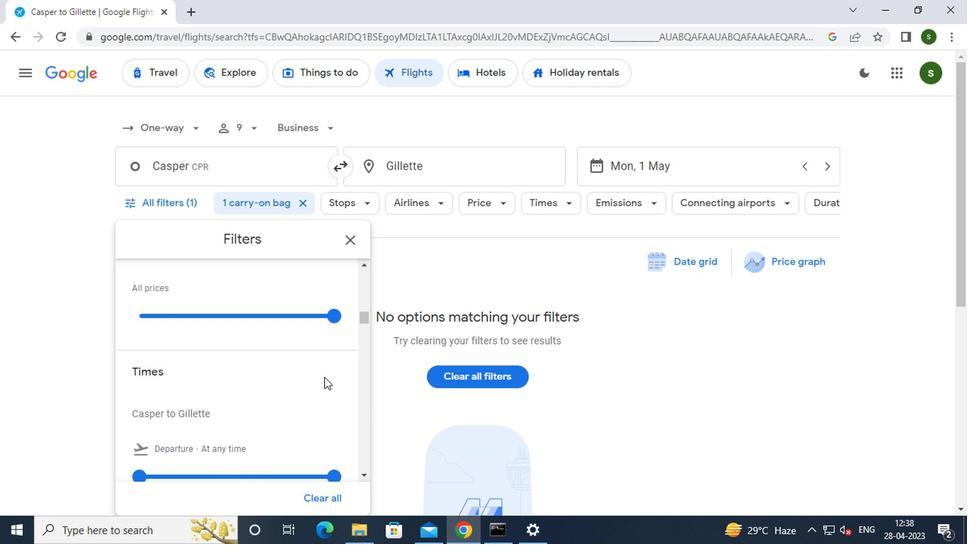
Action: Mouse moved to (138, 367)
Screenshot: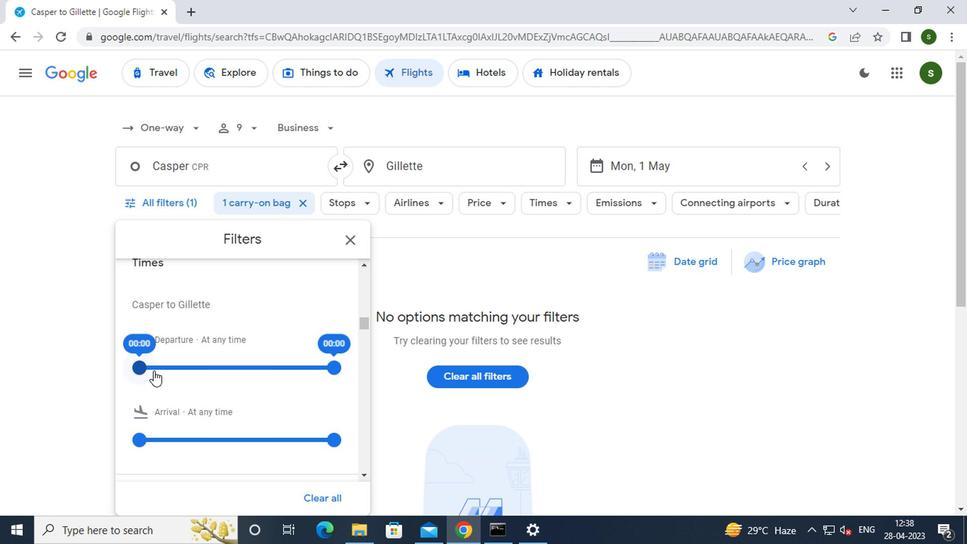 
Action: Mouse pressed left at (138, 367)
Screenshot: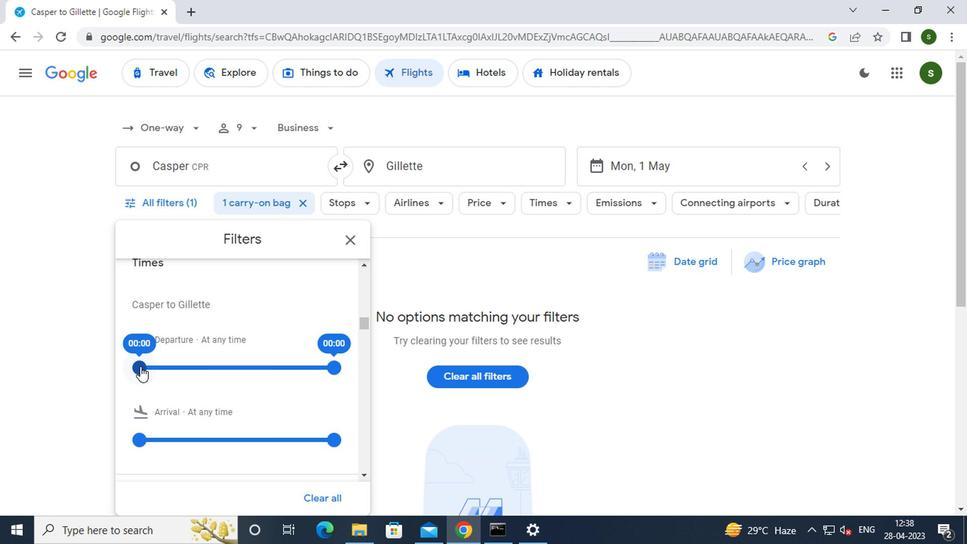 
Action: Mouse moved to (622, 319)
Screenshot: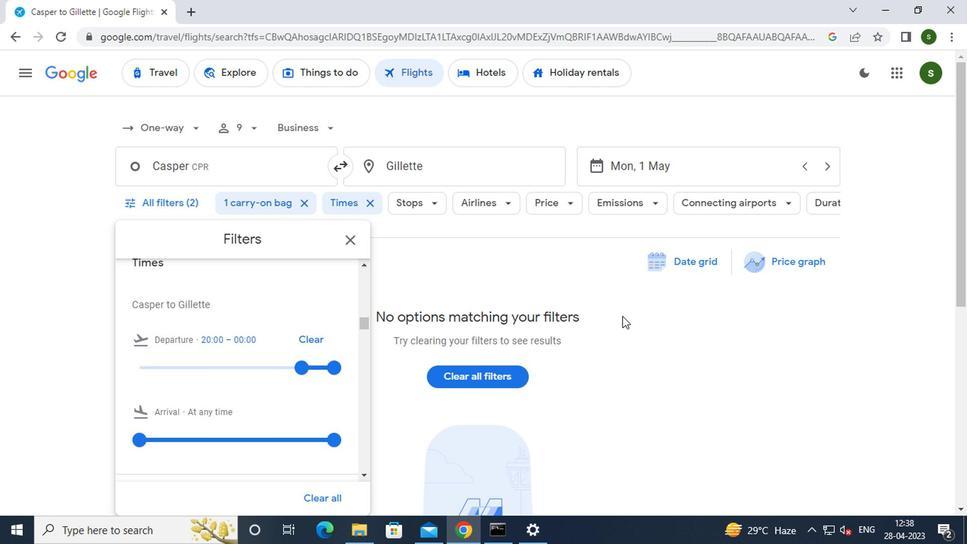 
Action: Mouse pressed left at (622, 319)
Screenshot: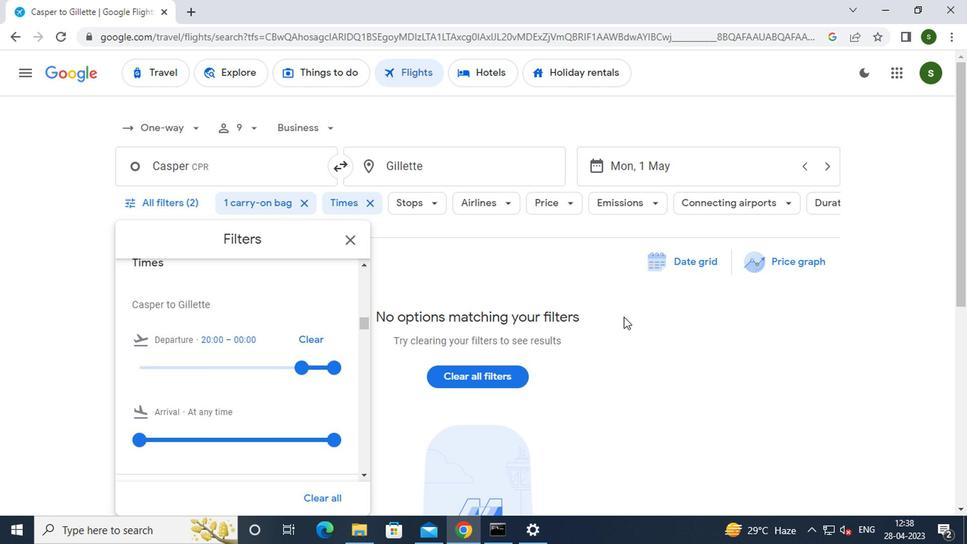 
Action: Mouse moved to (622, 319)
Screenshot: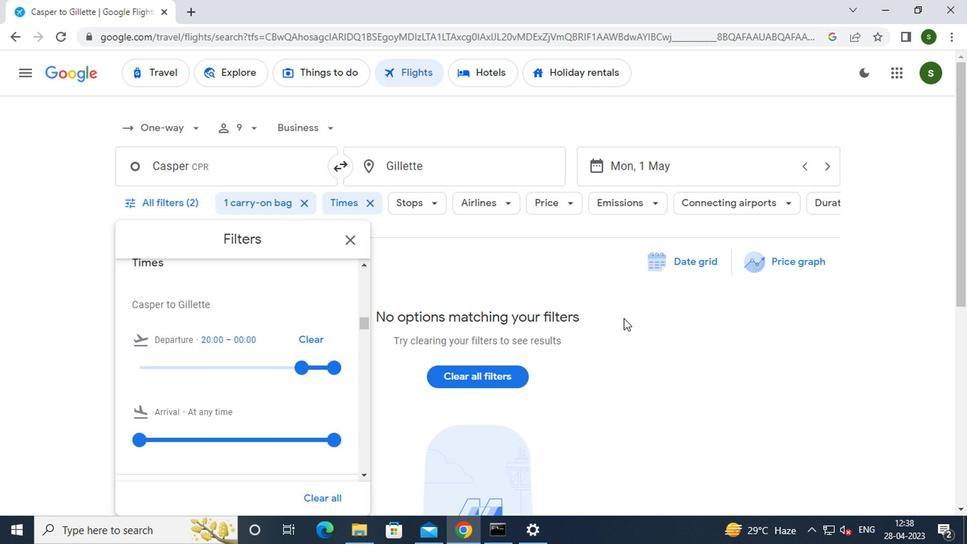 
